 Task: Create a due date automation trigger when advanced on, on the tuesday of the week a card is due add fields without custom field "Resume" set to a number lower or equal to 1 and lower than 10 at 11:00 AM.
Action: Mouse moved to (1079, 70)
Screenshot: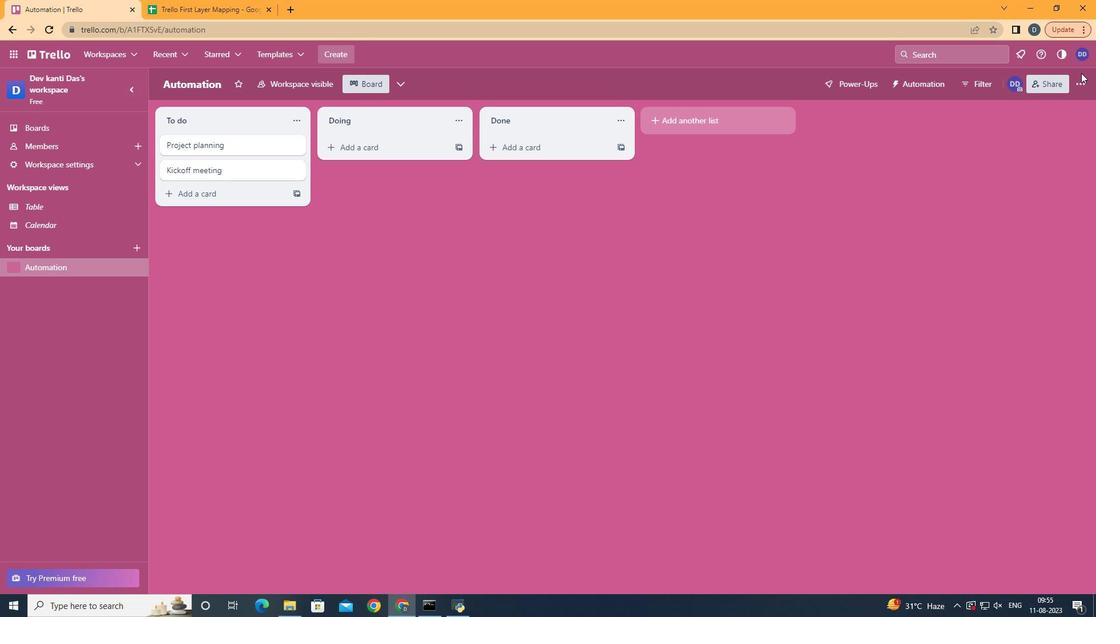 
Action: Mouse pressed left at (1079, 70)
Screenshot: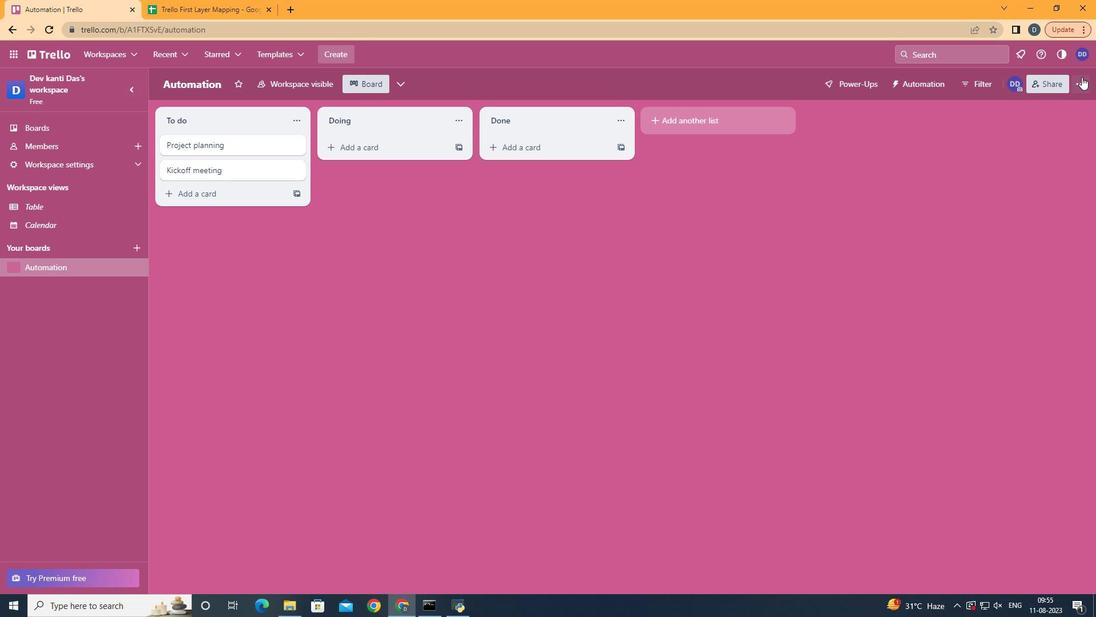 
Action: Mouse moved to (1079, 74)
Screenshot: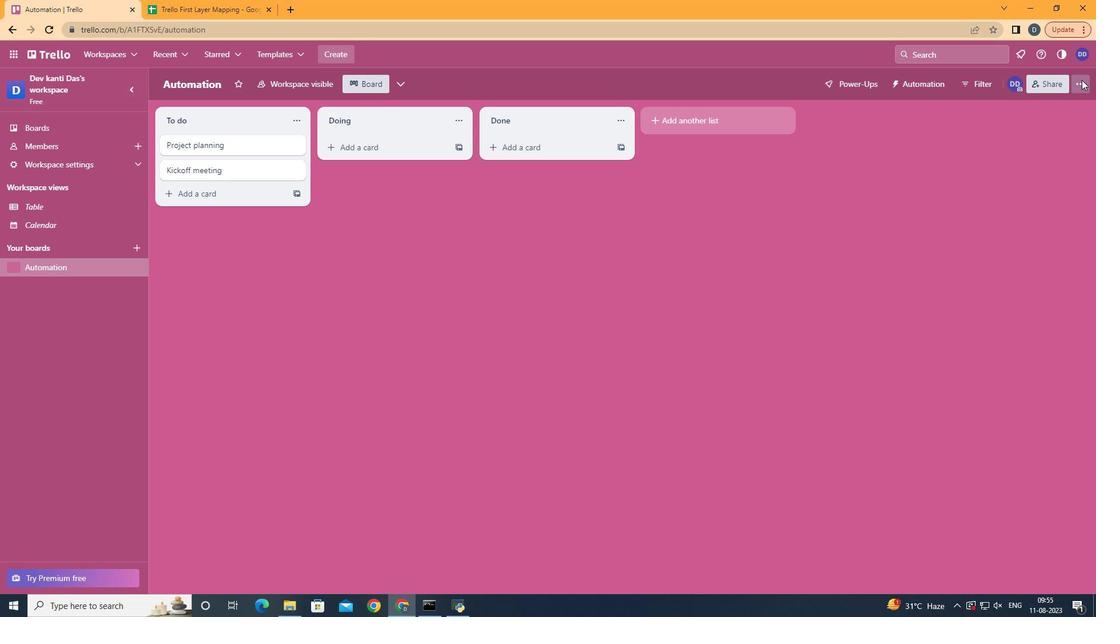 
Action: Mouse pressed left at (1079, 74)
Screenshot: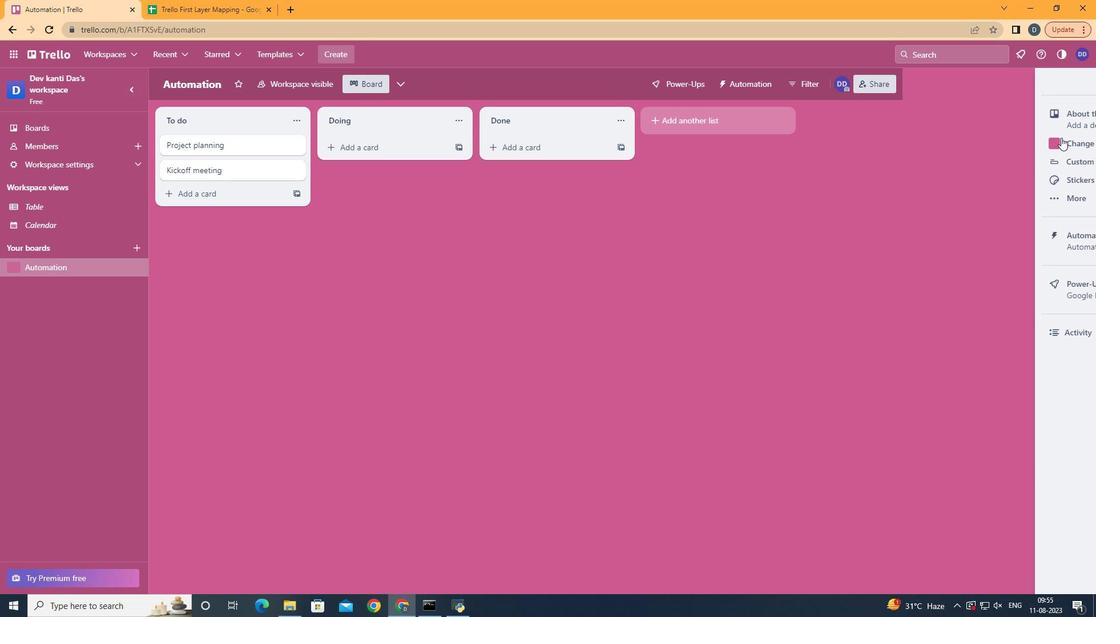 
Action: Mouse moved to (1006, 243)
Screenshot: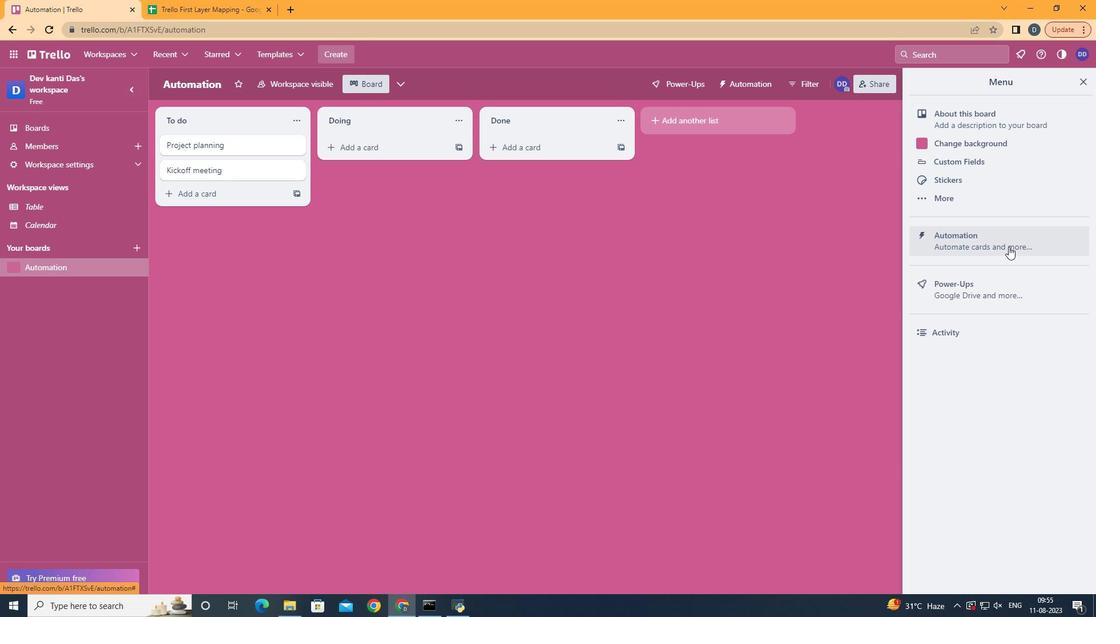 
Action: Mouse pressed left at (1006, 243)
Screenshot: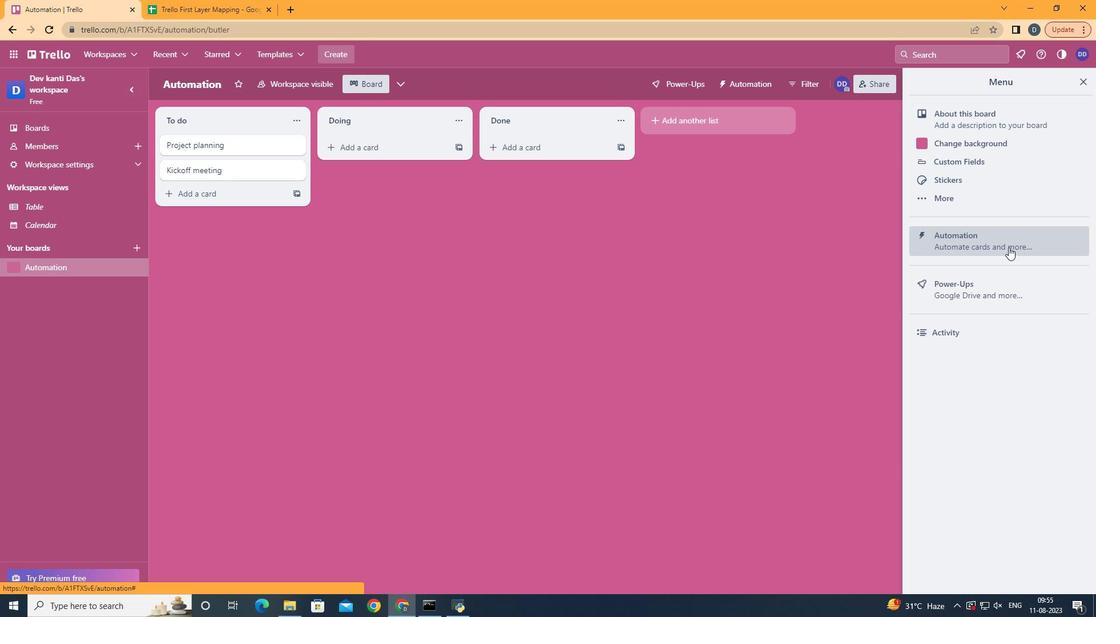 
Action: Mouse moved to (193, 228)
Screenshot: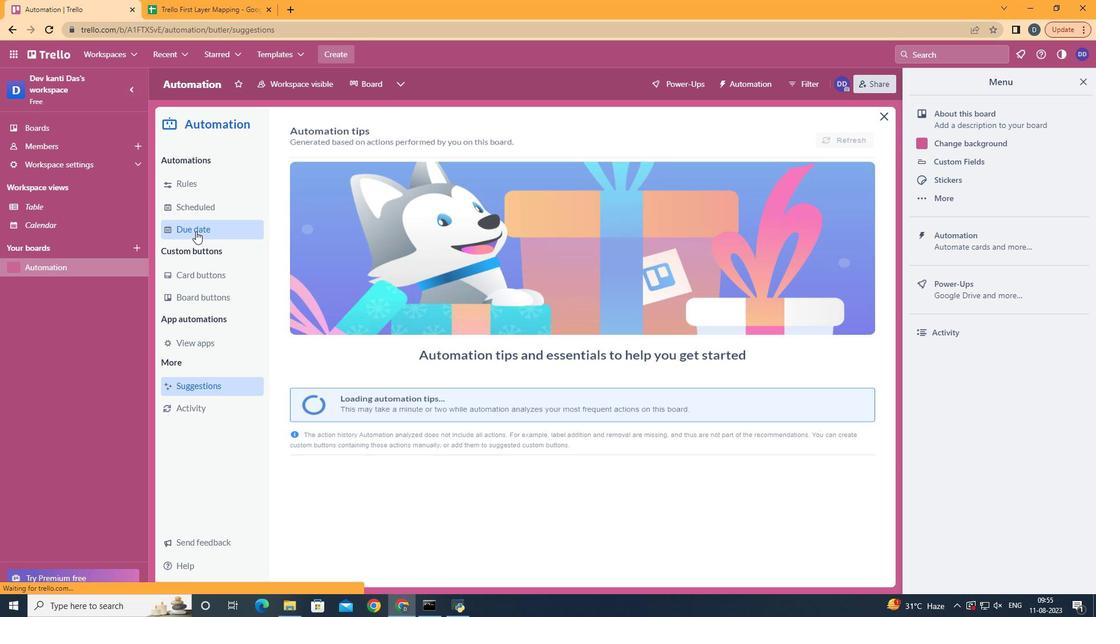 
Action: Mouse pressed left at (193, 228)
Screenshot: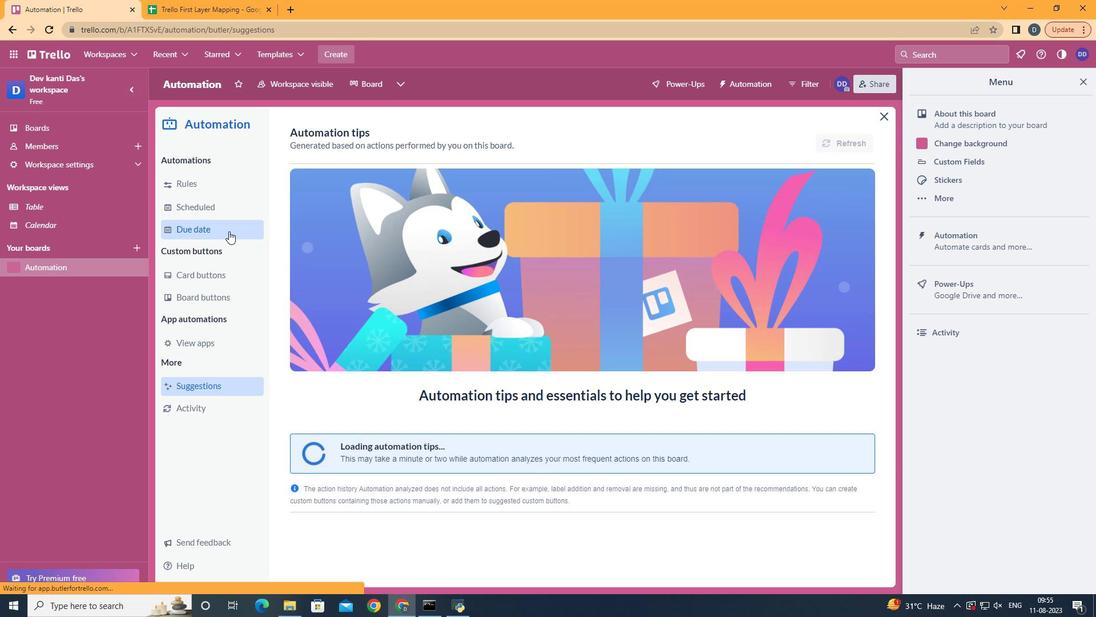 
Action: Mouse moved to (793, 130)
Screenshot: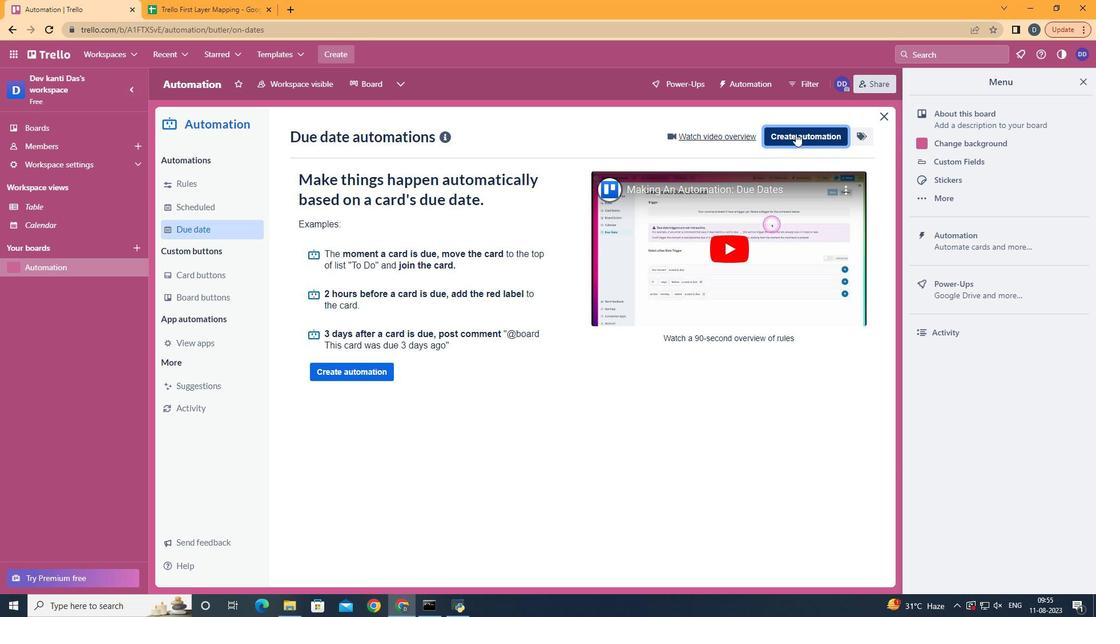 
Action: Mouse pressed left at (793, 130)
Screenshot: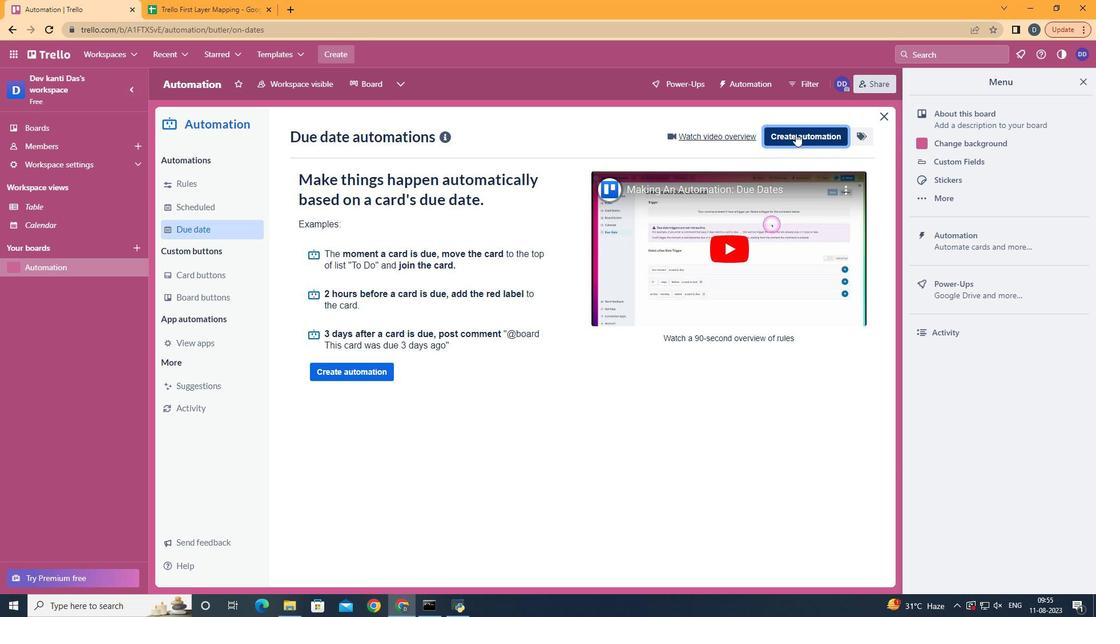 
Action: Mouse moved to (582, 239)
Screenshot: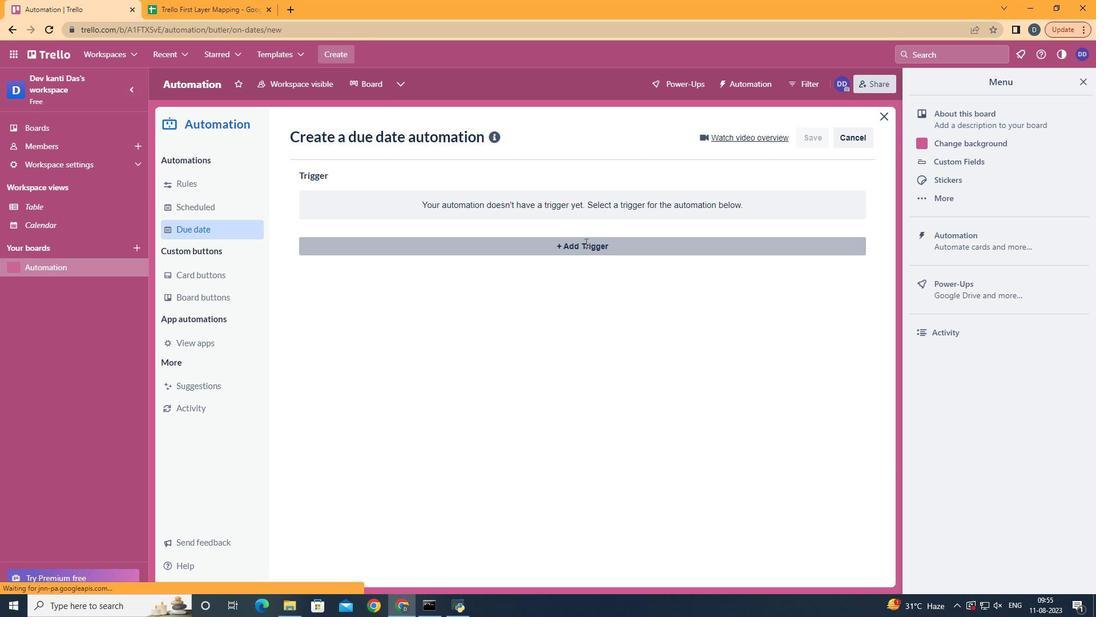 
Action: Mouse pressed left at (582, 239)
Screenshot: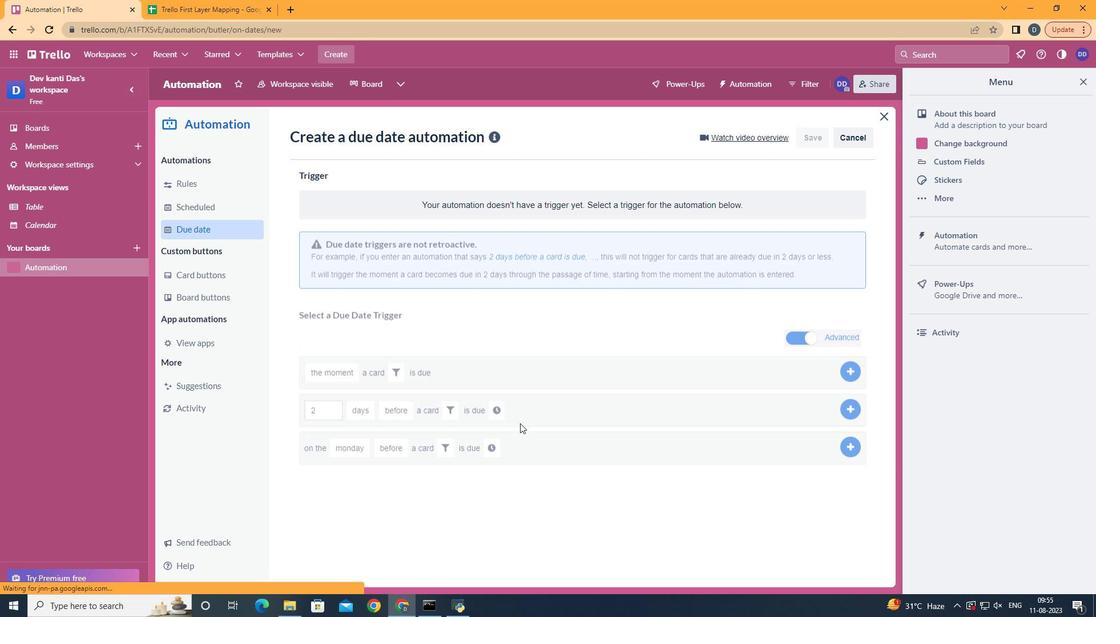 
Action: Mouse moved to (369, 314)
Screenshot: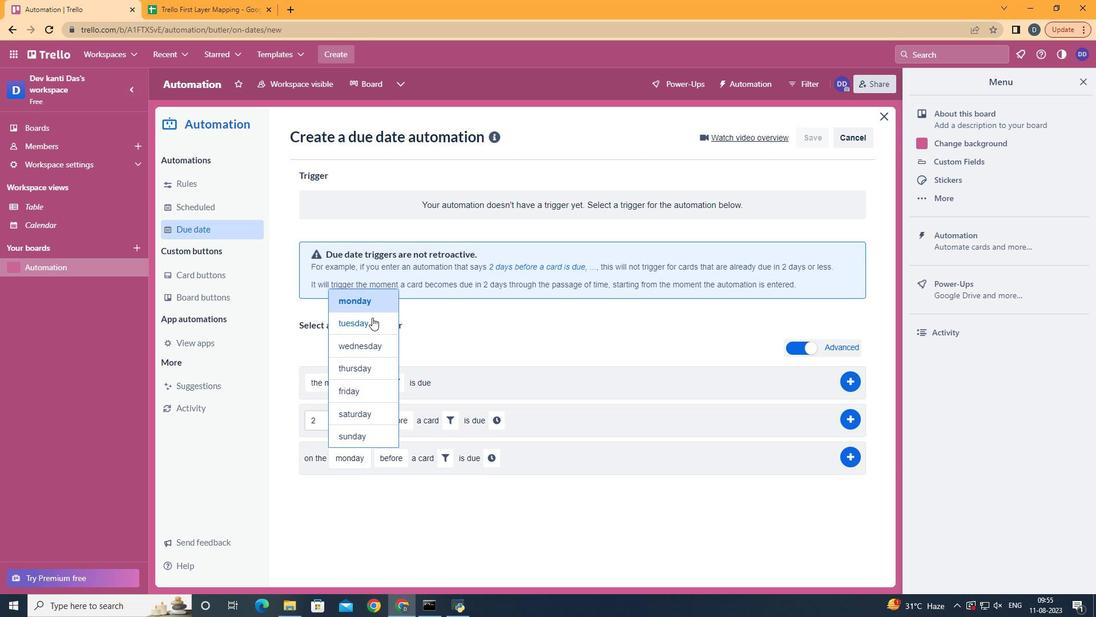 
Action: Mouse pressed left at (369, 314)
Screenshot: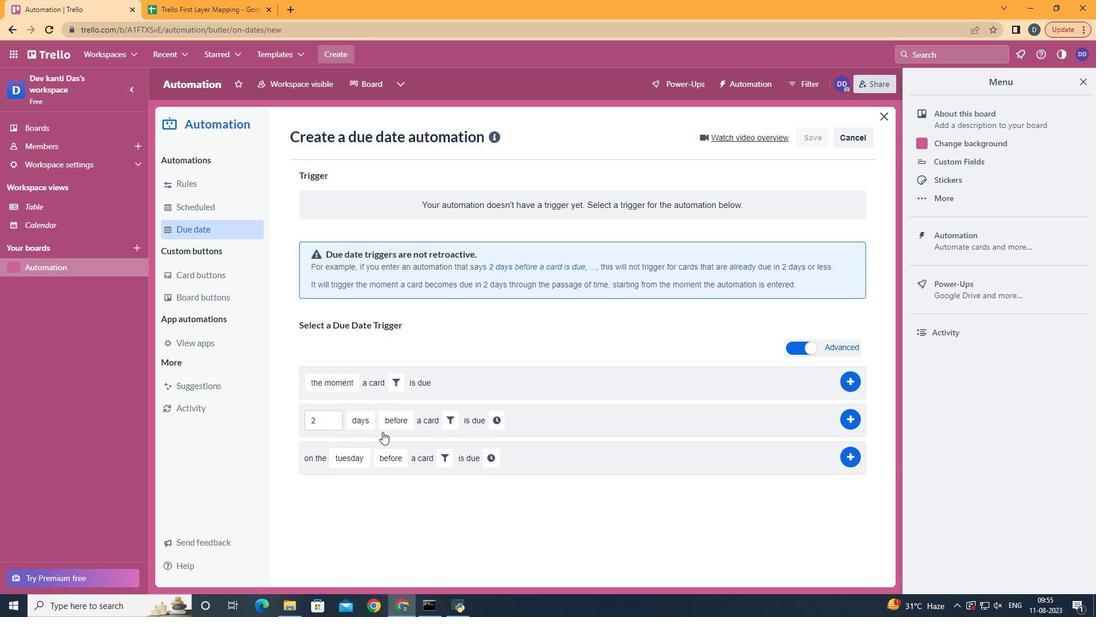 
Action: Mouse moved to (403, 526)
Screenshot: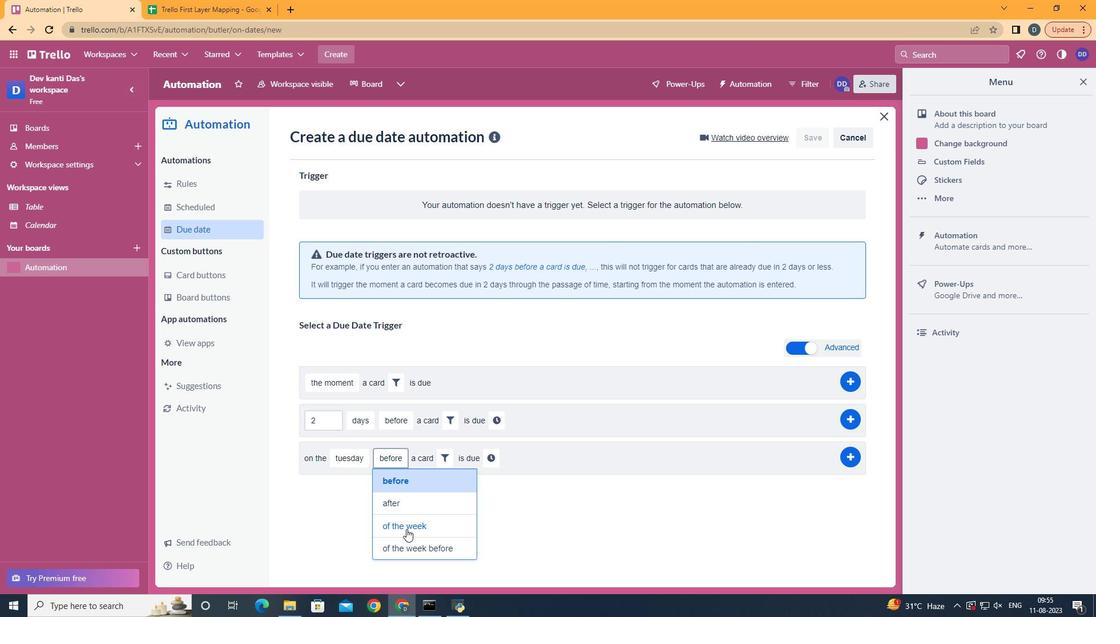 
Action: Mouse pressed left at (403, 526)
Screenshot: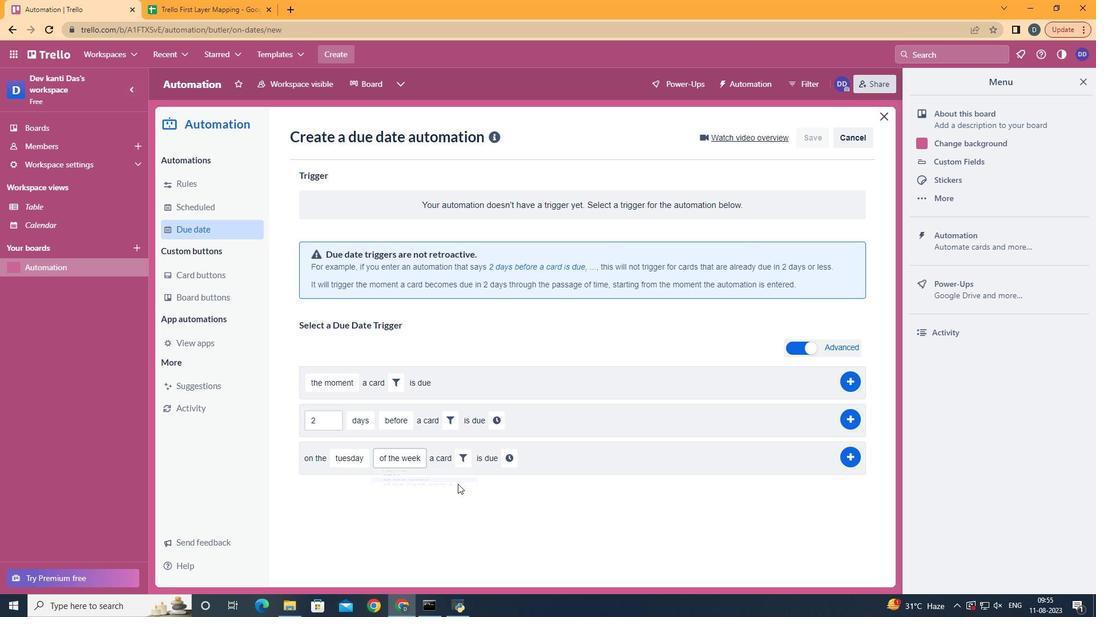 
Action: Mouse moved to (460, 458)
Screenshot: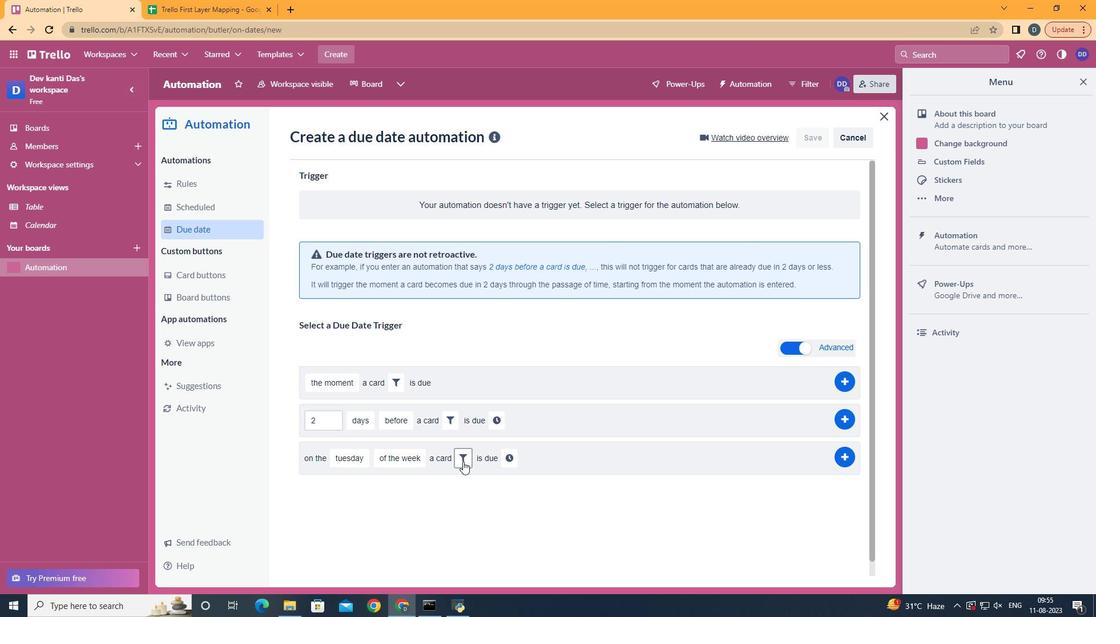 
Action: Mouse pressed left at (460, 458)
Screenshot: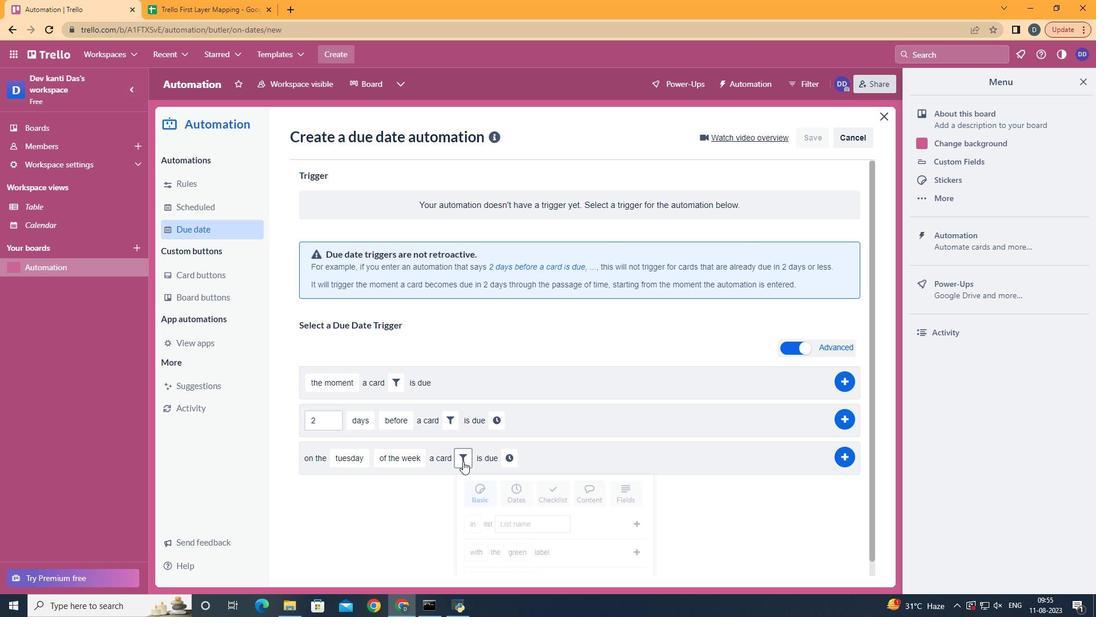 
Action: Mouse moved to (659, 483)
Screenshot: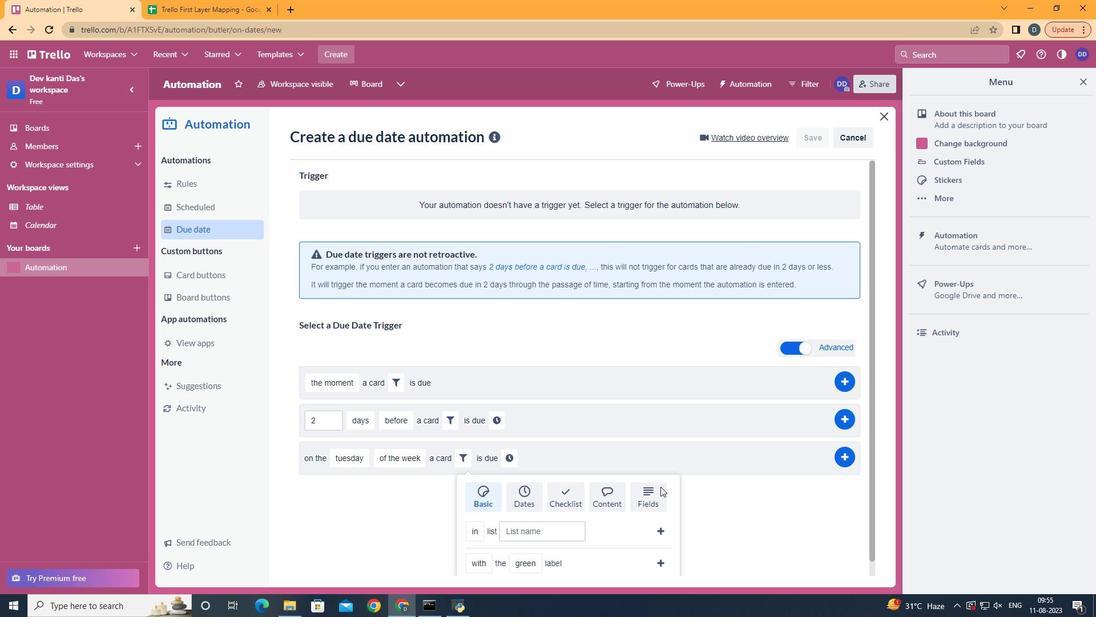 
Action: Mouse pressed left at (659, 483)
Screenshot: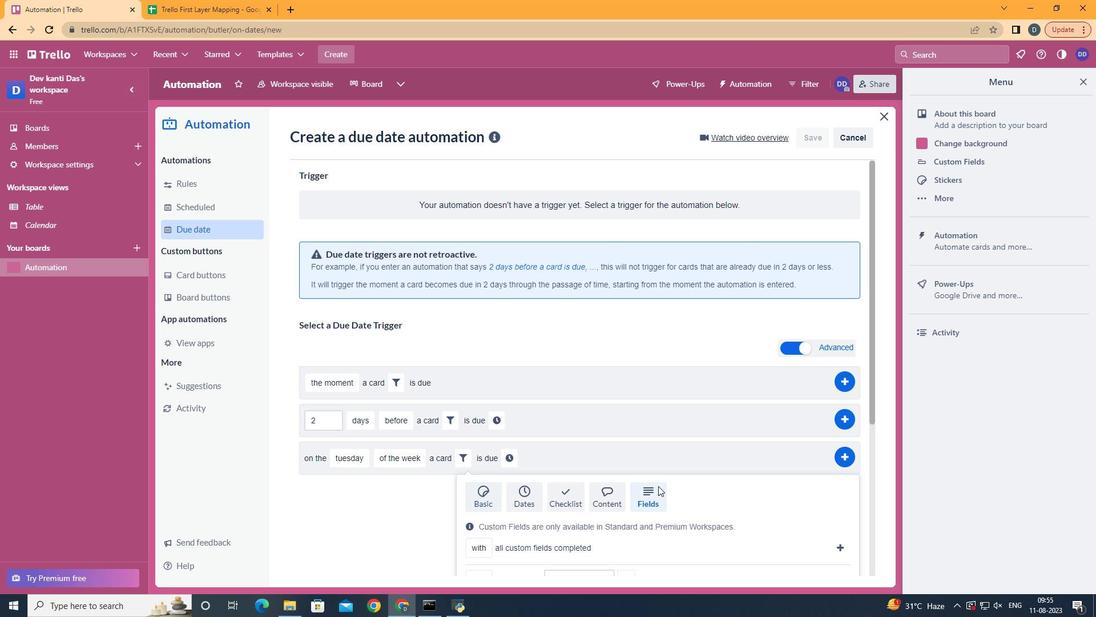 
Action: Mouse moved to (655, 482)
Screenshot: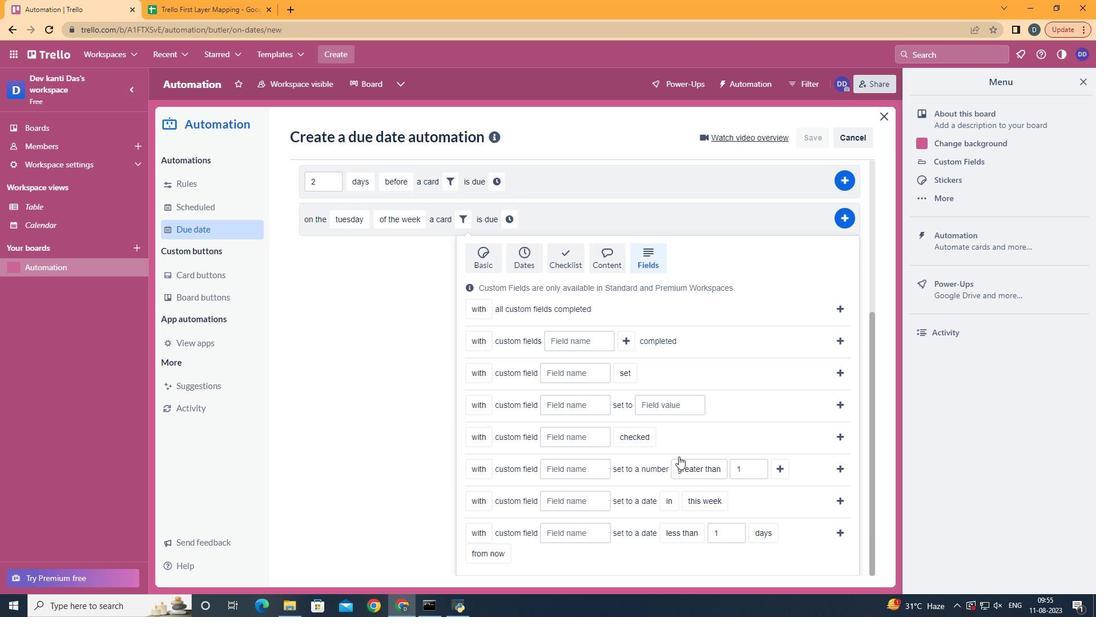 
Action: Mouse scrolled (655, 482) with delta (0, 0)
Screenshot: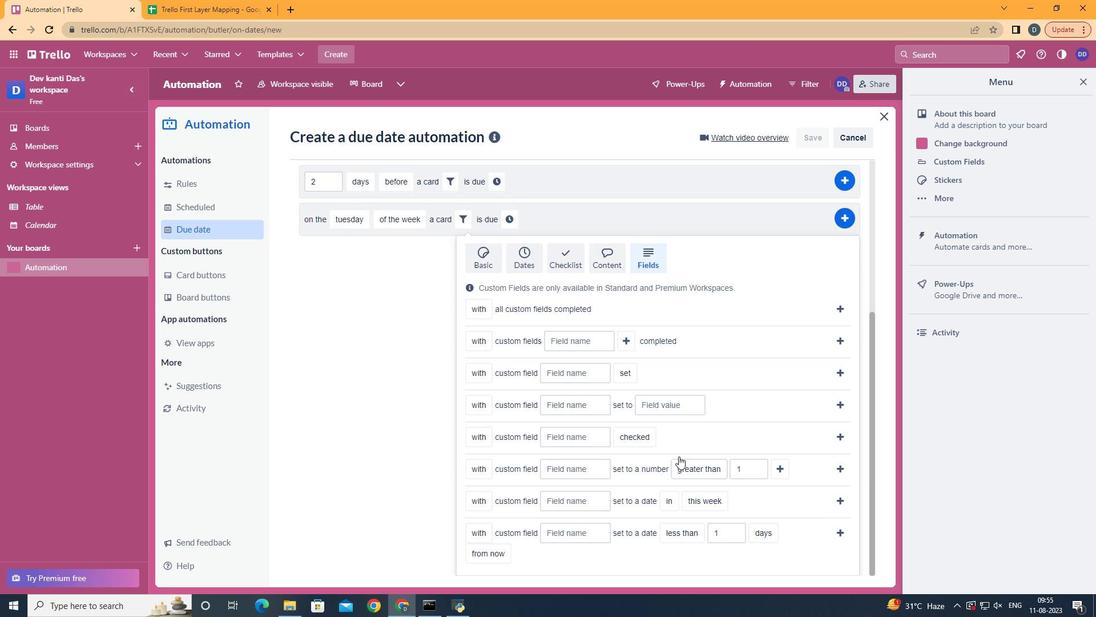 
Action: Mouse scrolled (655, 482) with delta (0, 0)
Screenshot: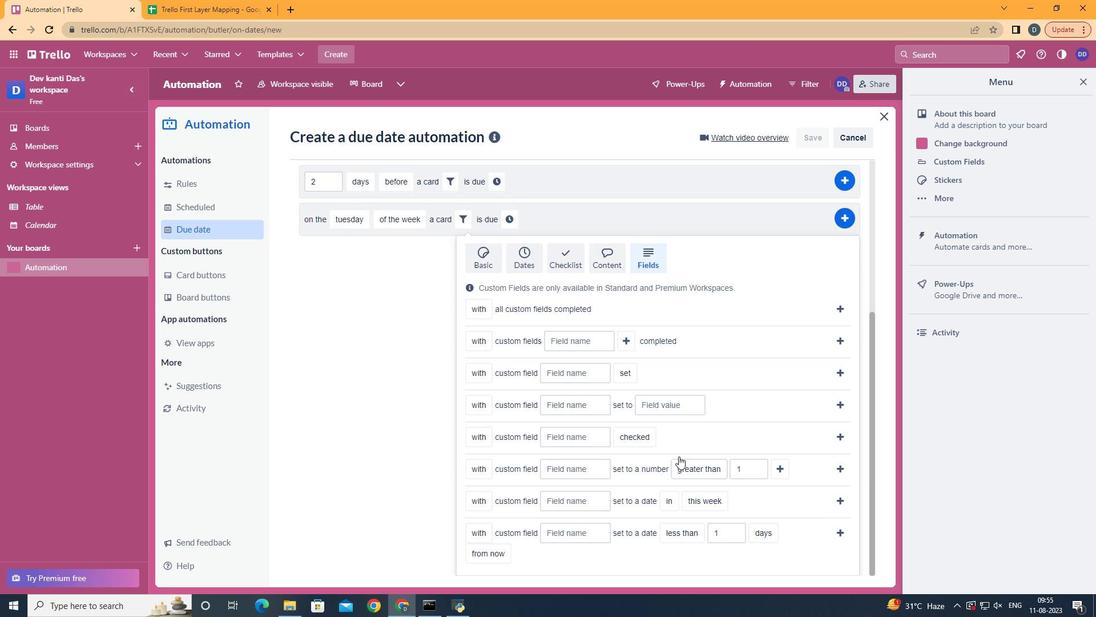 
Action: Mouse scrolled (655, 482) with delta (0, 0)
Screenshot: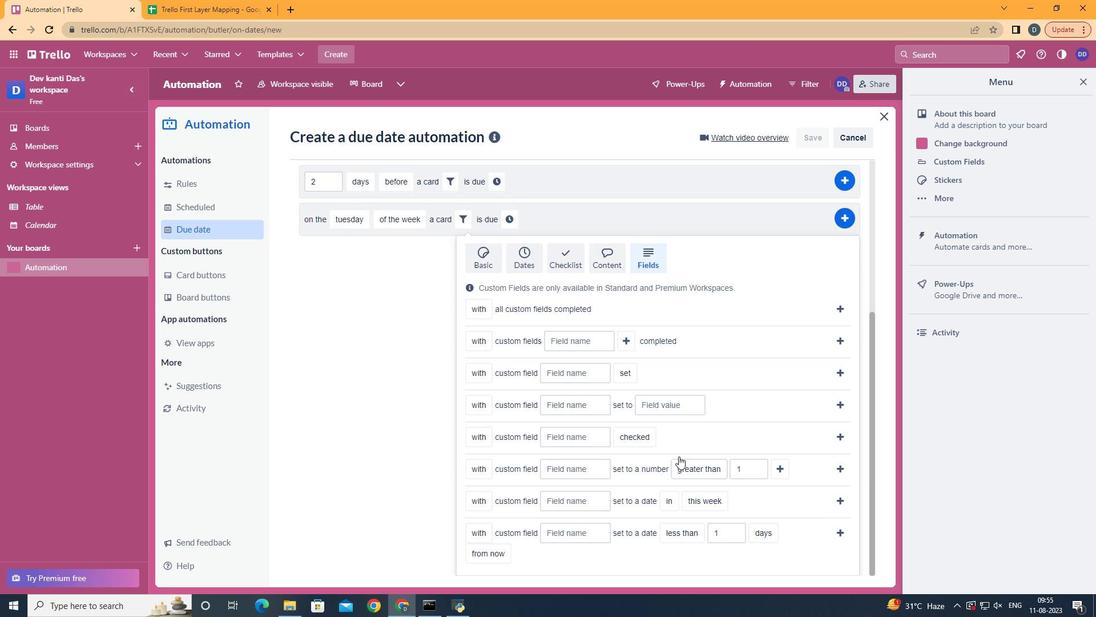 
Action: Mouse scrolled (655, 482) with delta (0, 0)
Screenshot: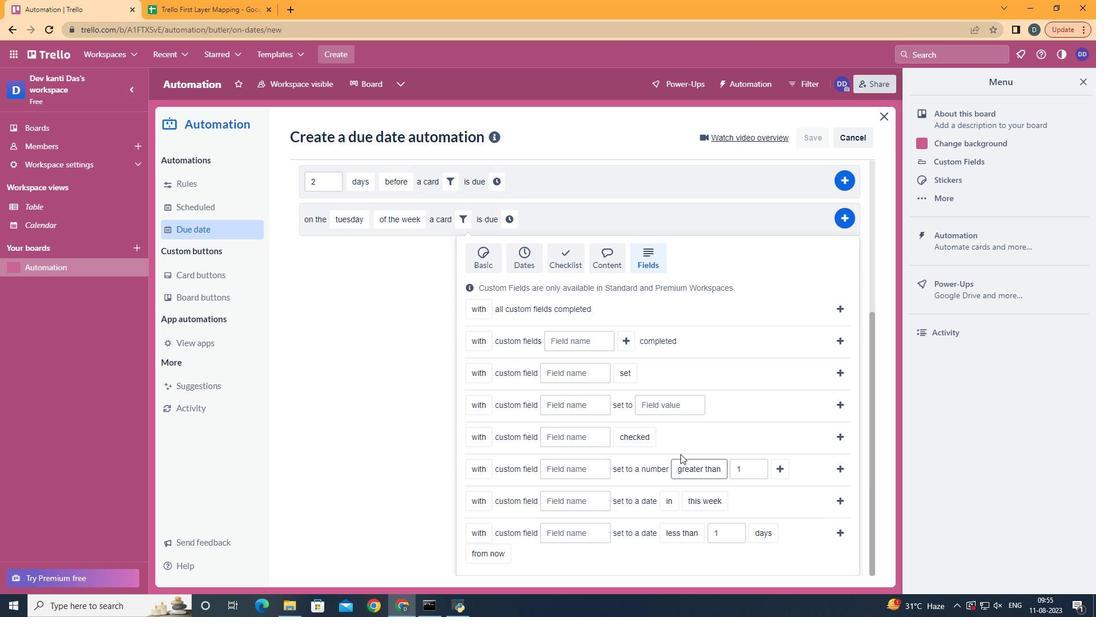 
Action: Mouse scrolled (655, 482) with delta (0, 0)
Screenshot: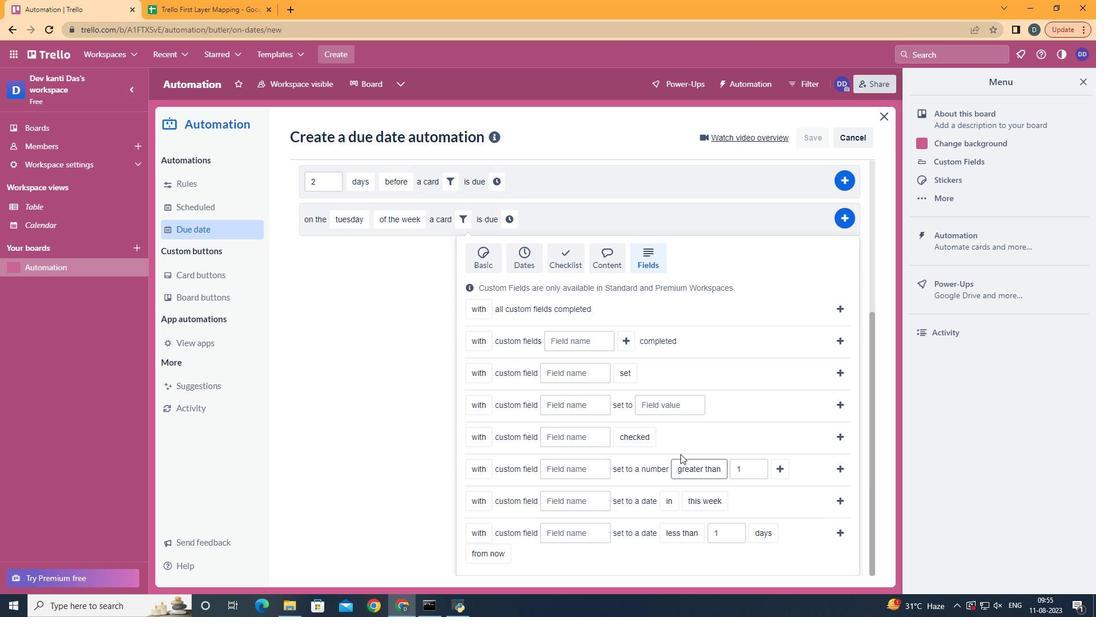 
Action: Mouse moved to (483, 514)
Screenshot: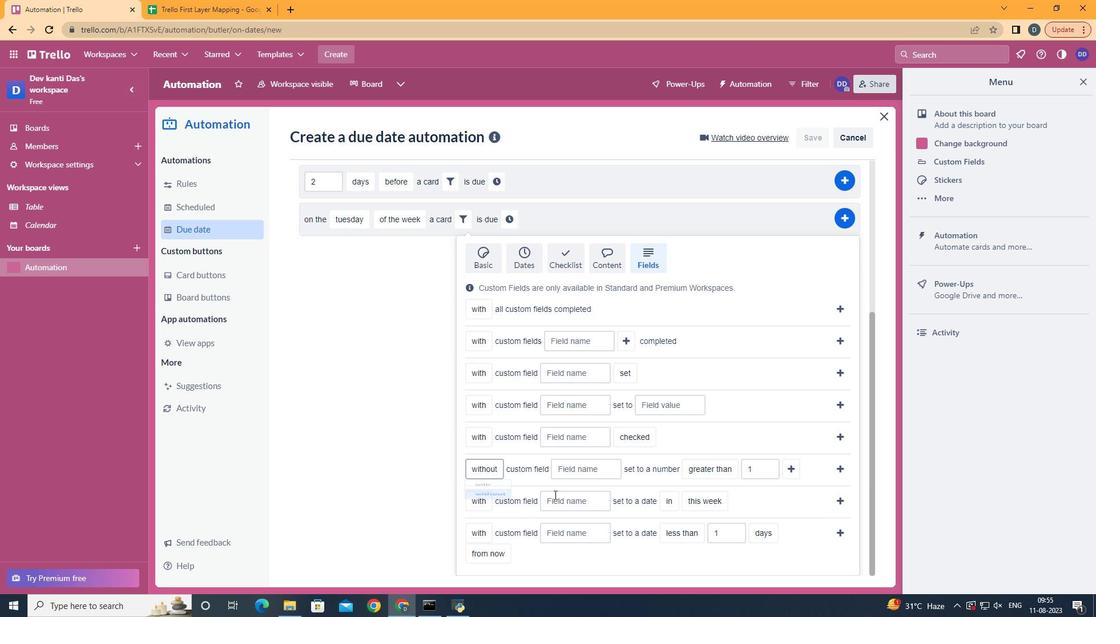 
Action: Mouse pressed left at (483, 514)
Screenshot: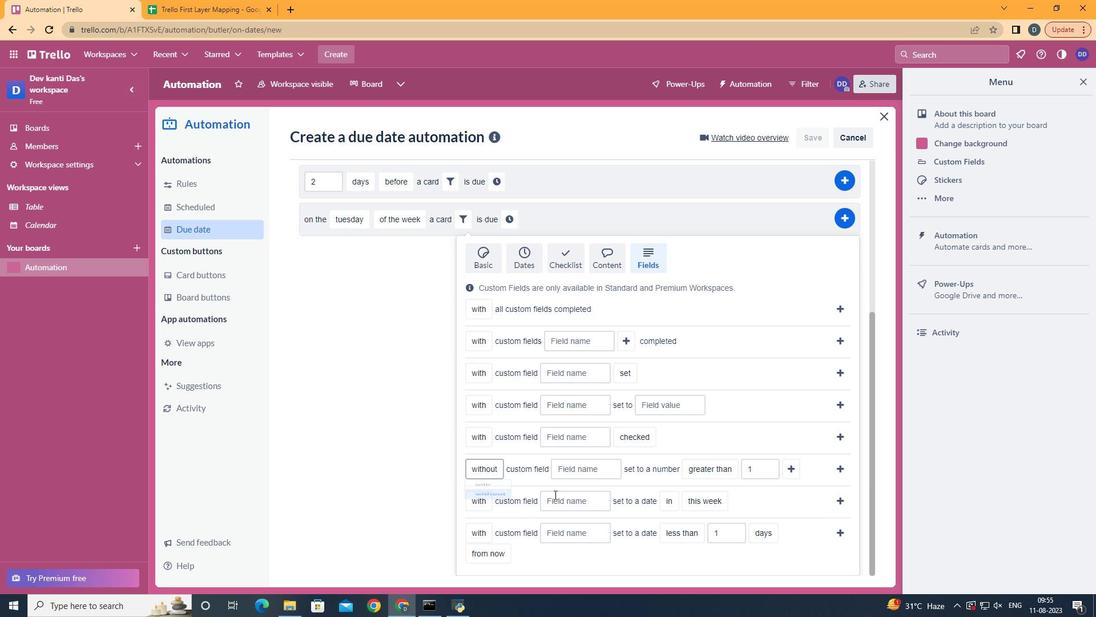 
Action: Mouse moved to (599, 469)
Screenshot: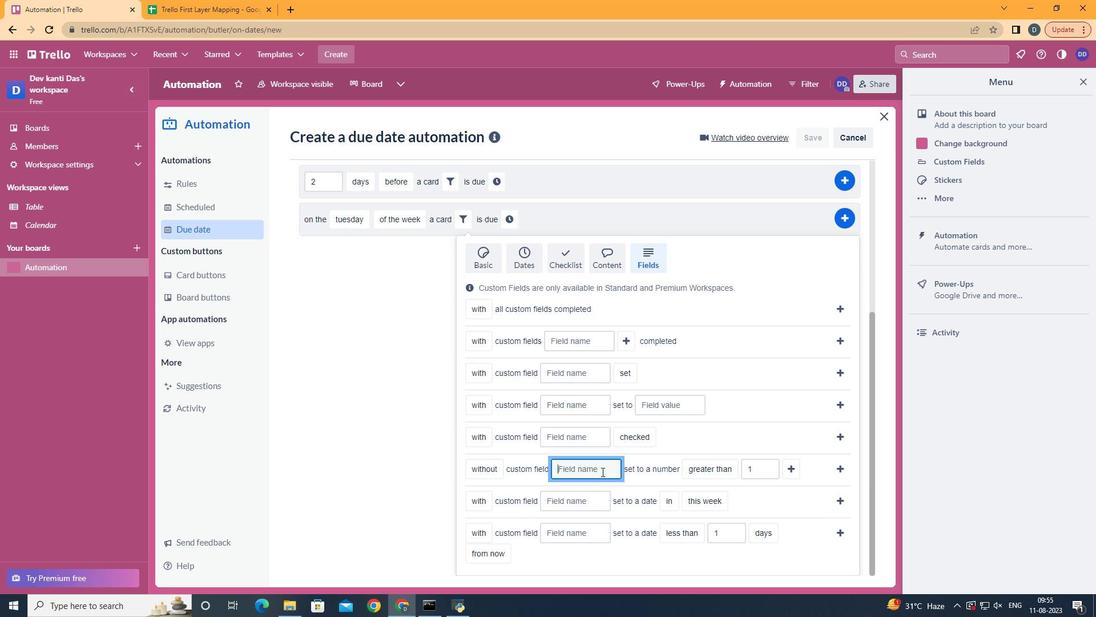 
Action: Mouse pressed left at (599, 469)
Screenshot: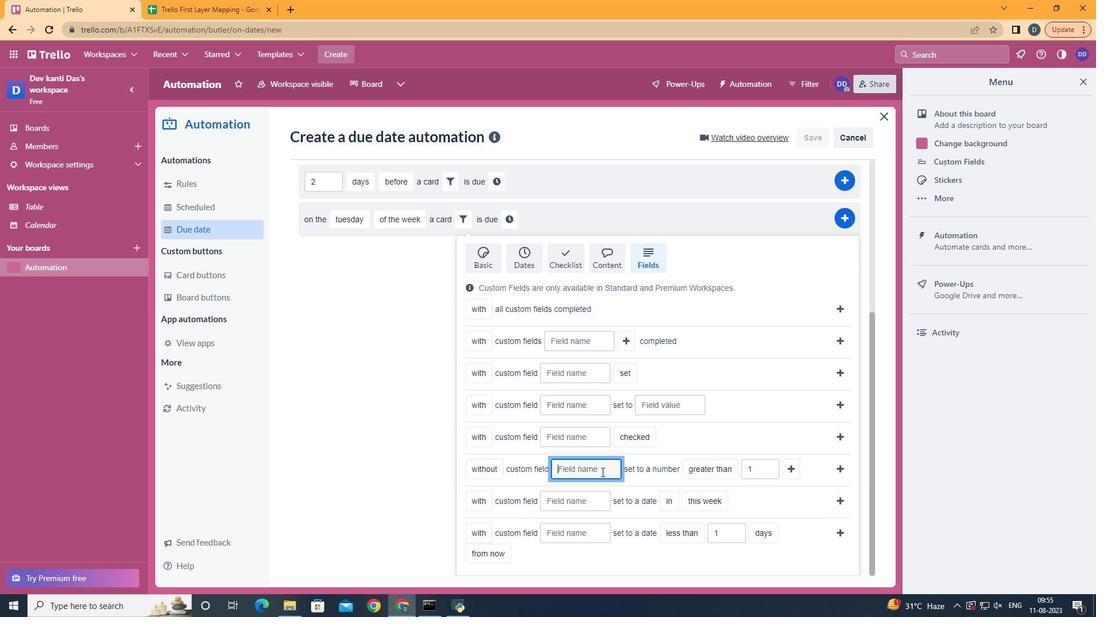 
Action: Key pressed <Key.shift>Resume
Screenshot: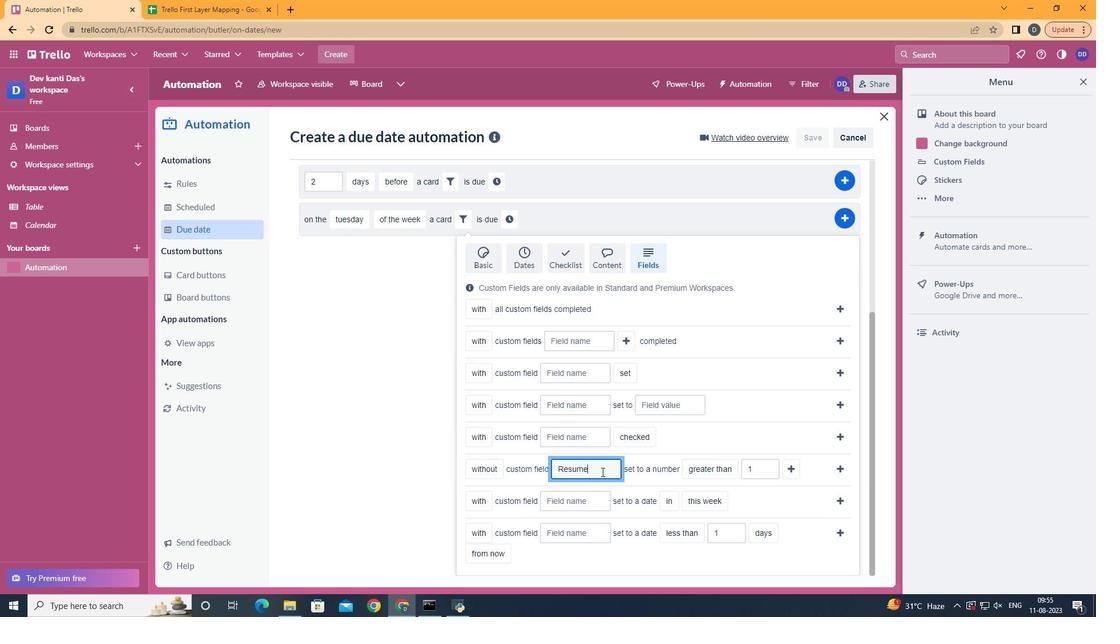 
Action: Mouse moved to (726, 529)
Screenshot: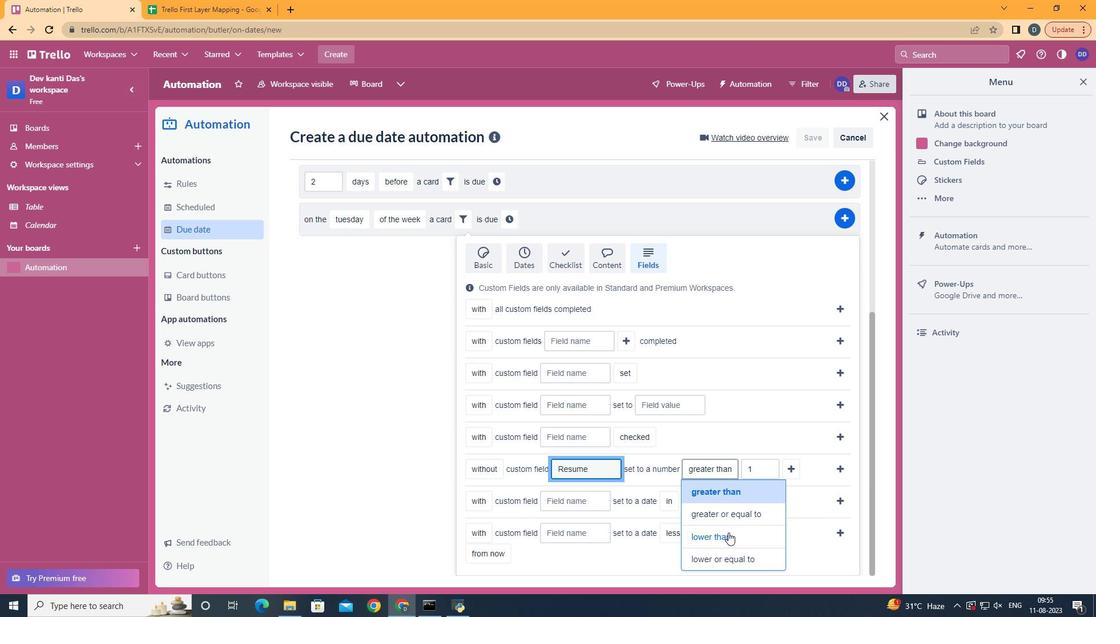 
Action: Mouse pressed left at (726, 529)
Screenshot: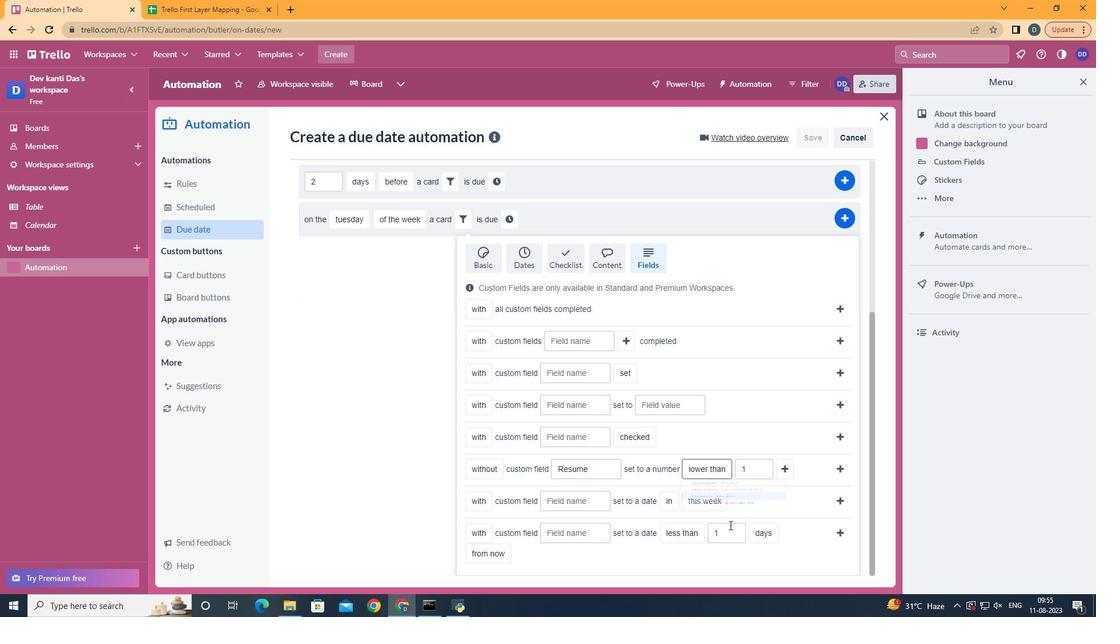 
Action: Mouse moved to (706, 546)
Screenshot: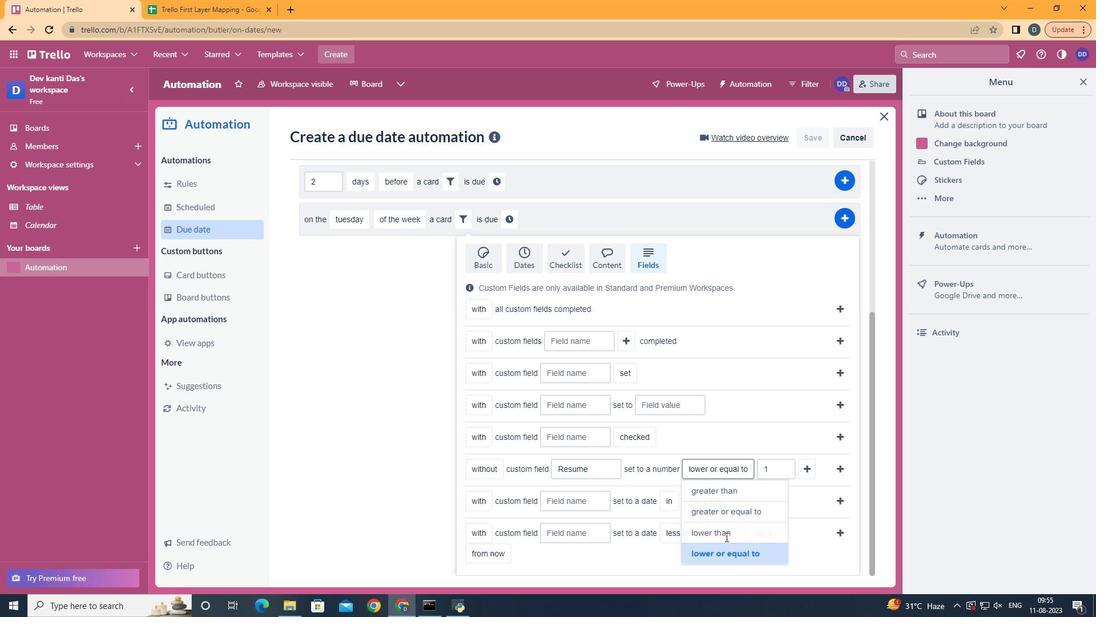 
Action: Mouse pressed left at (706, 546)
Screenshot: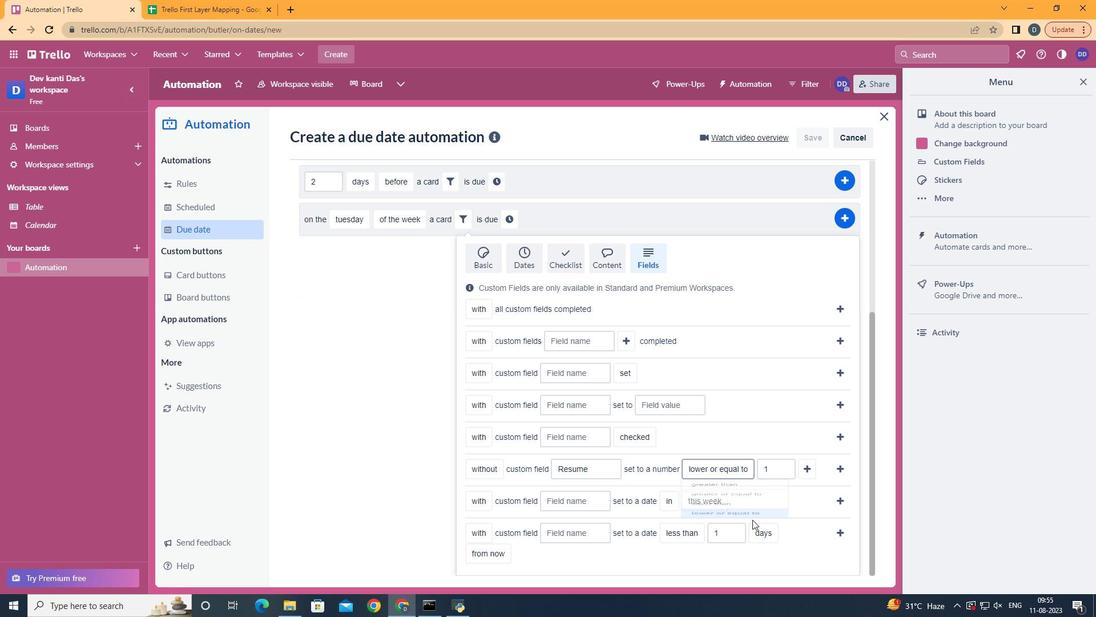 
Action: Mouse moved to (810, 461)
Screenshot: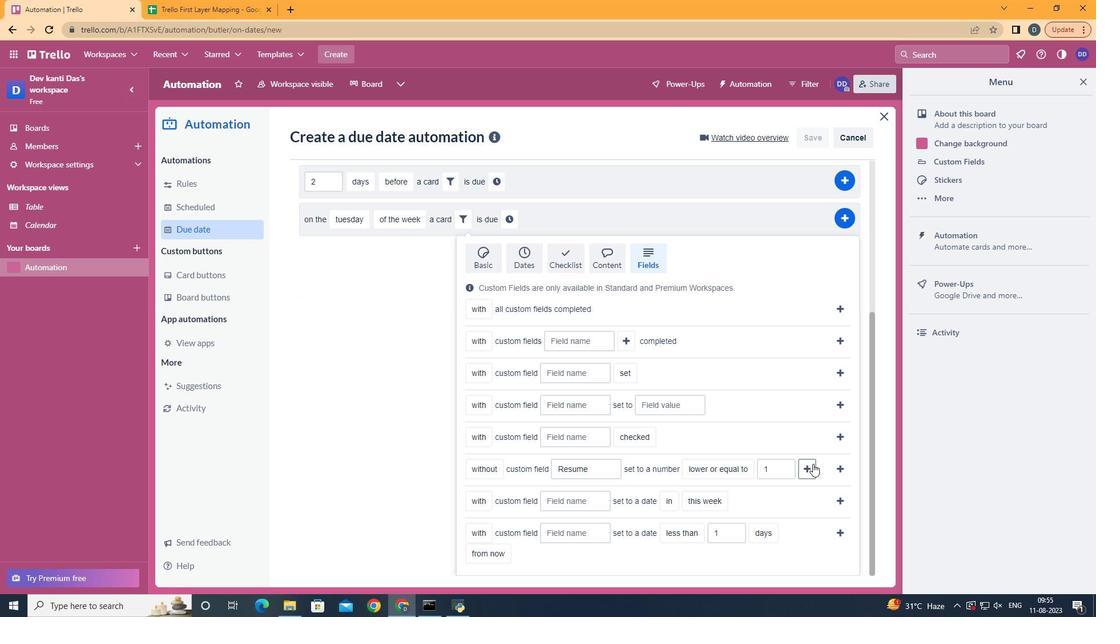 
Action: Mouse pressed left at (810, 461)
Screenshot: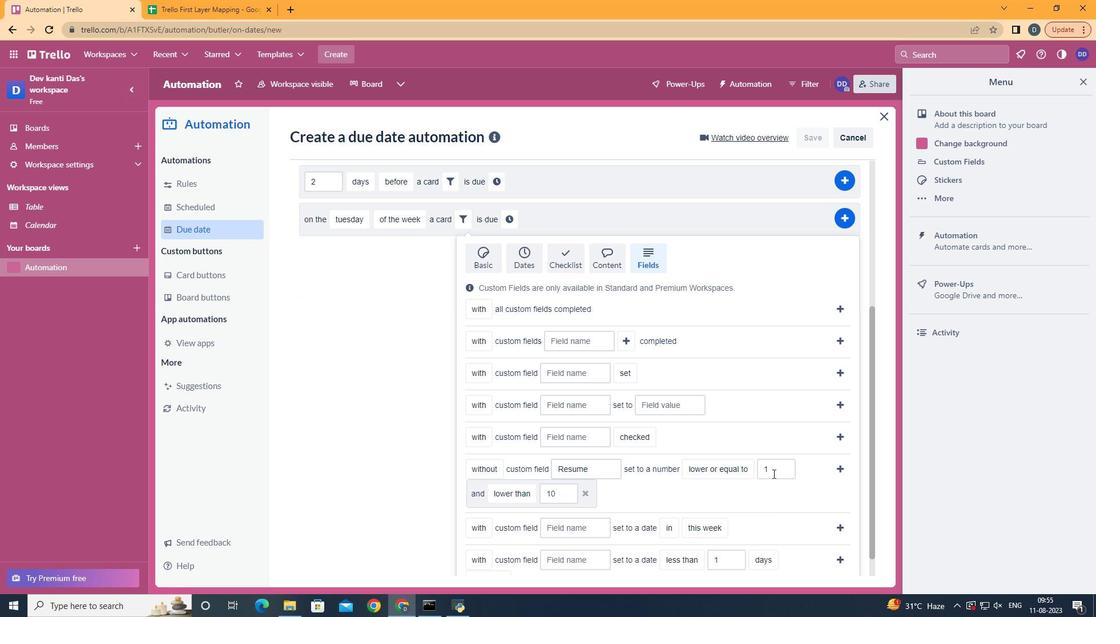 
Action: Mouse moved to (837, 469)
Screenshot: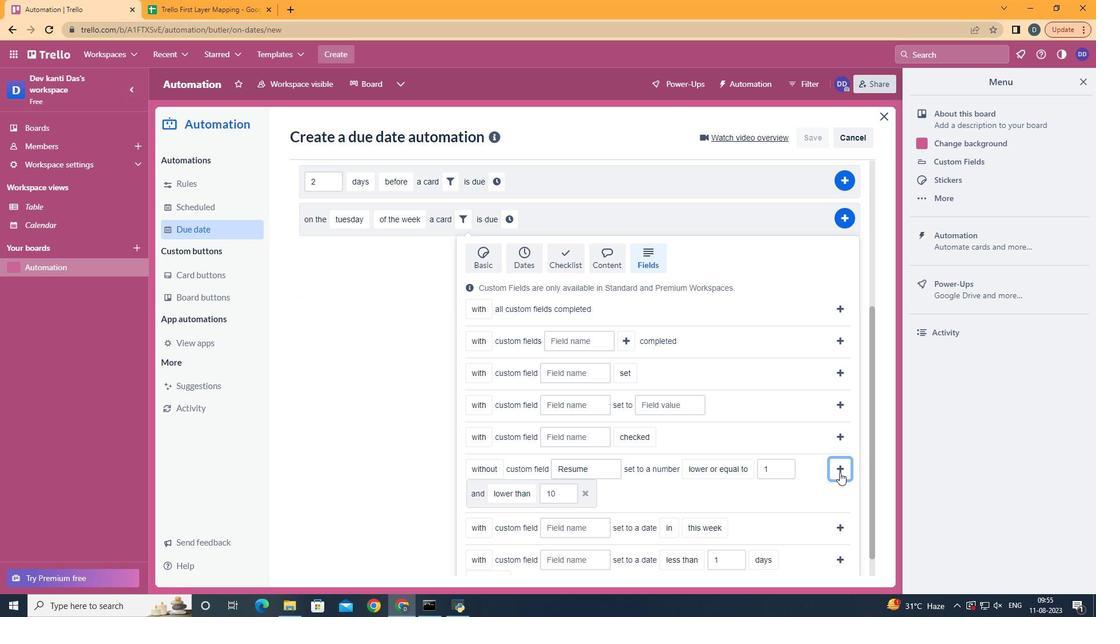 
Action: Mouse pressed left at (837, 469)
Screenshot: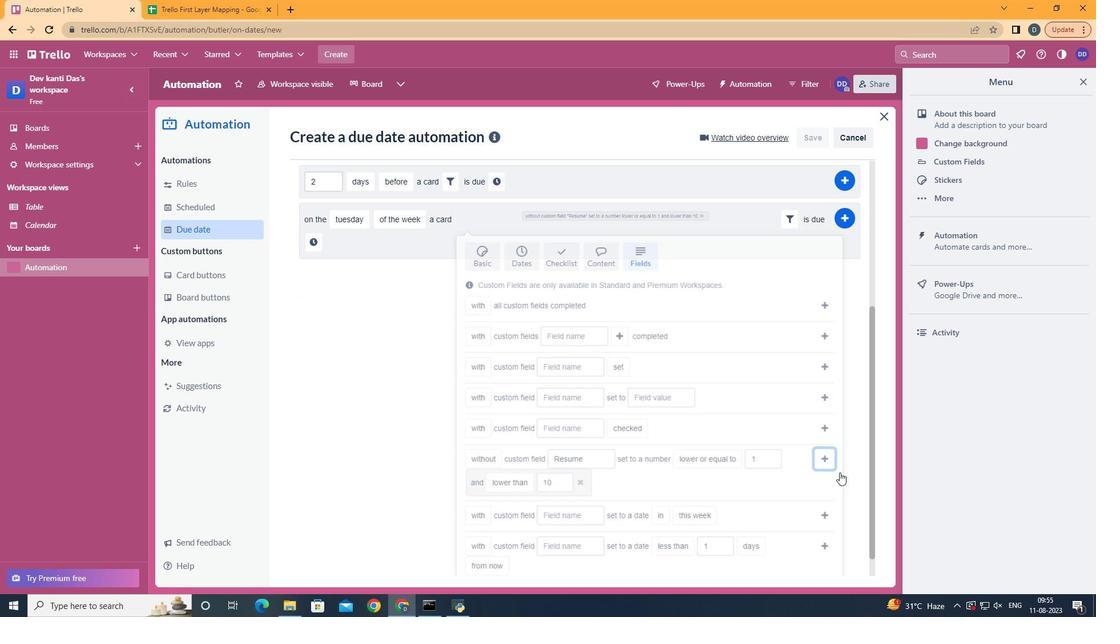 
Action: Mouse moved to (311, 477)
Screenshot: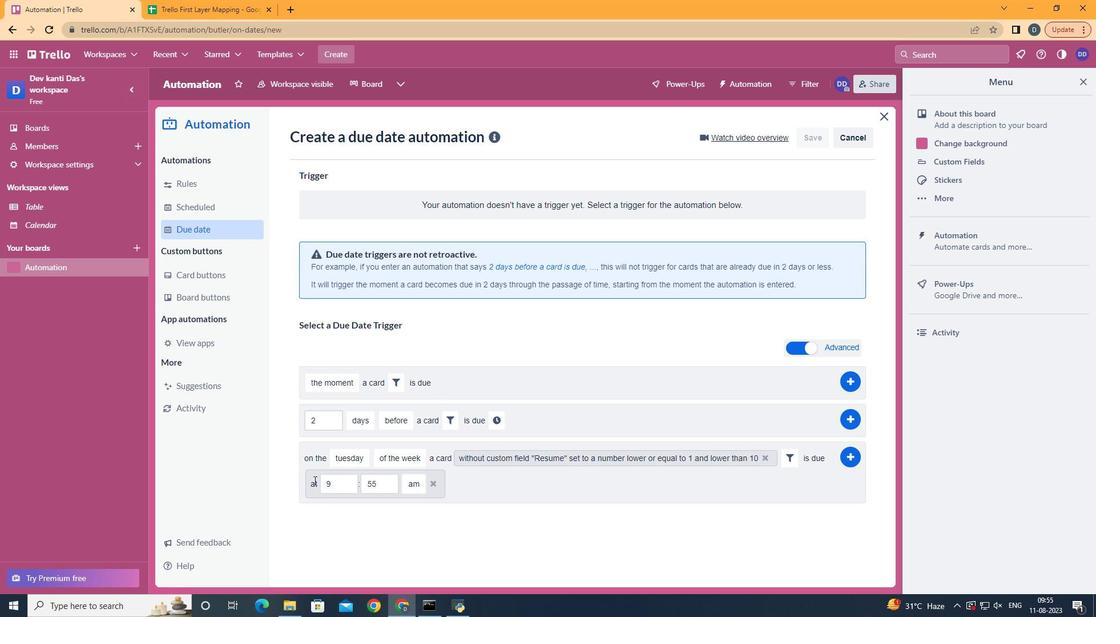 
Action: Mouse pressed left at (311, 477)
Screenshot: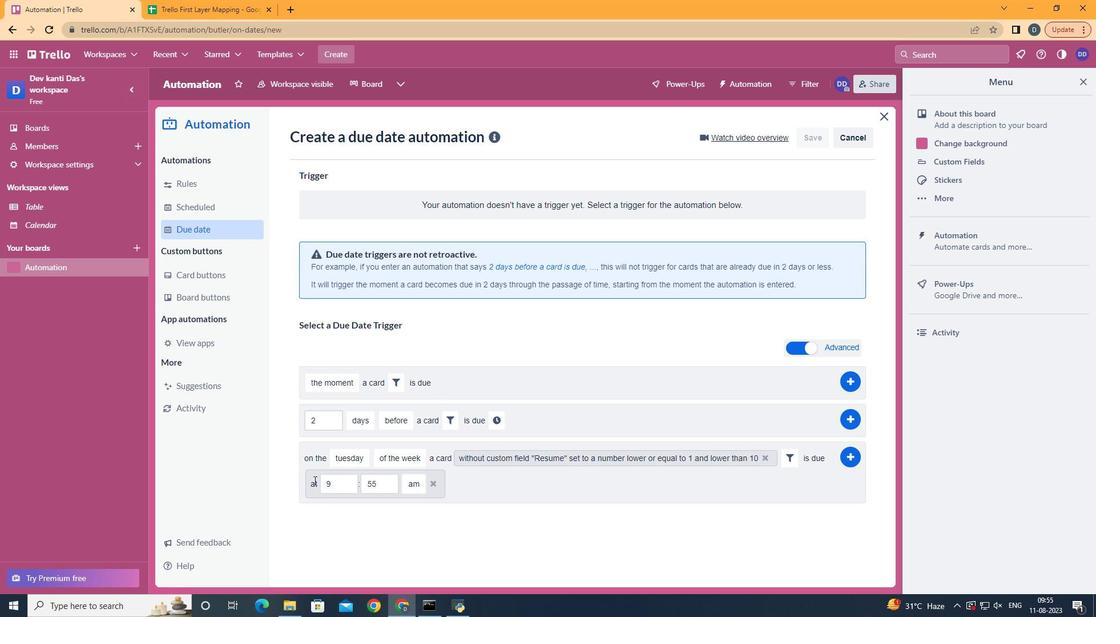 
Action: Mouse moved to (347, 481)
Screenshot: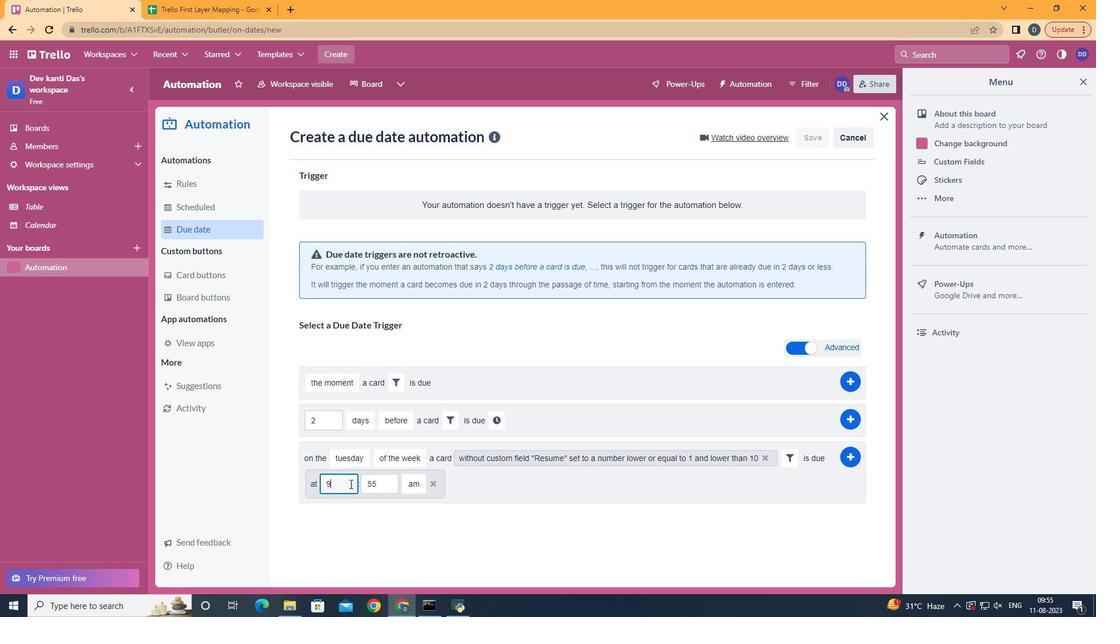 
Action: Mouse pressed left at (347, 481)
Screenshot: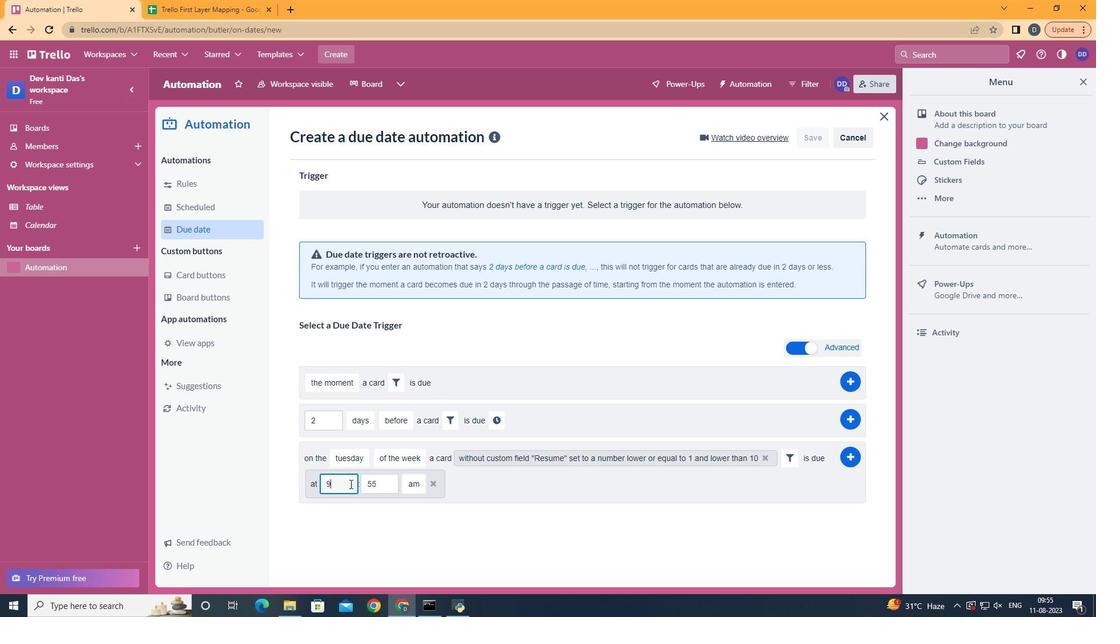 
Action: Key pressed <Key.backspace>11
Screenshot: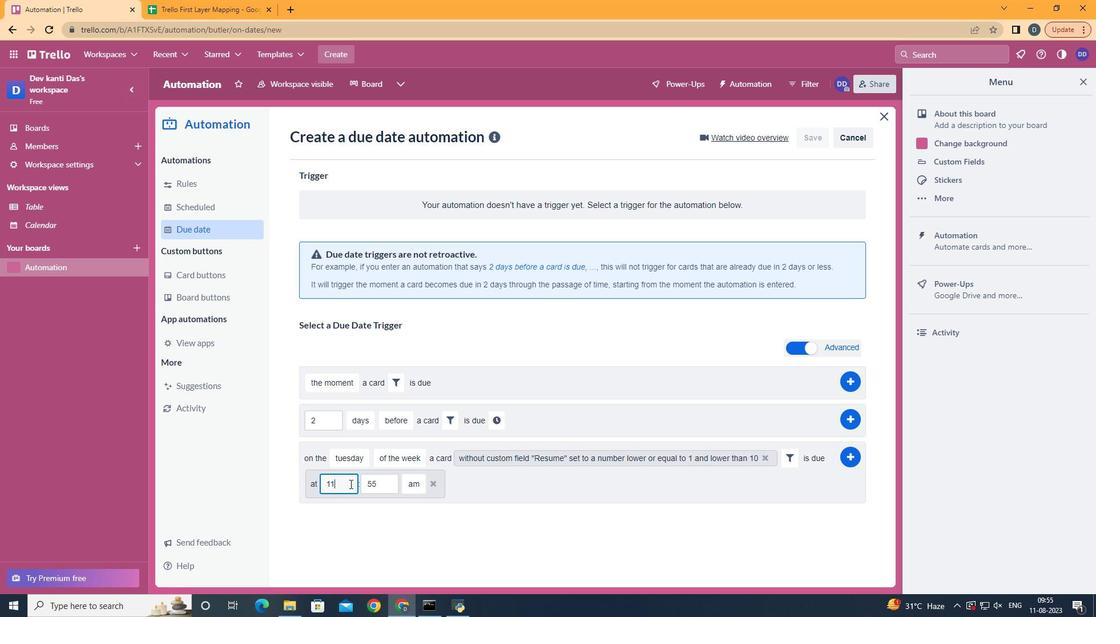 
Action: Mouse moved to (377, 479)
Screenshot: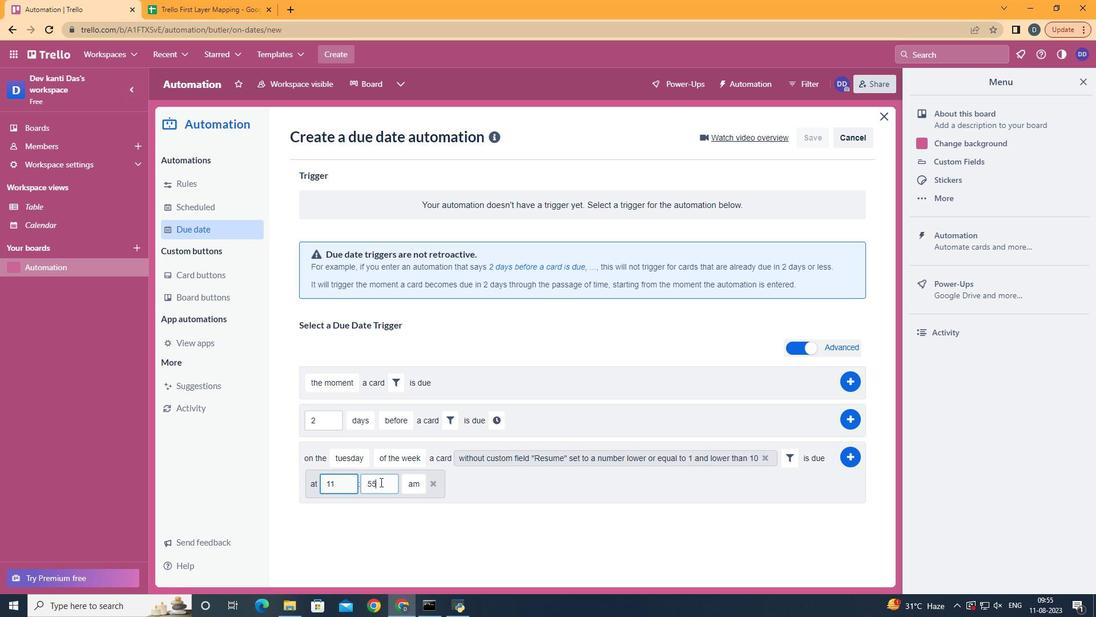 
Action: Mouse pressed left at (377, 479)
Screenshot: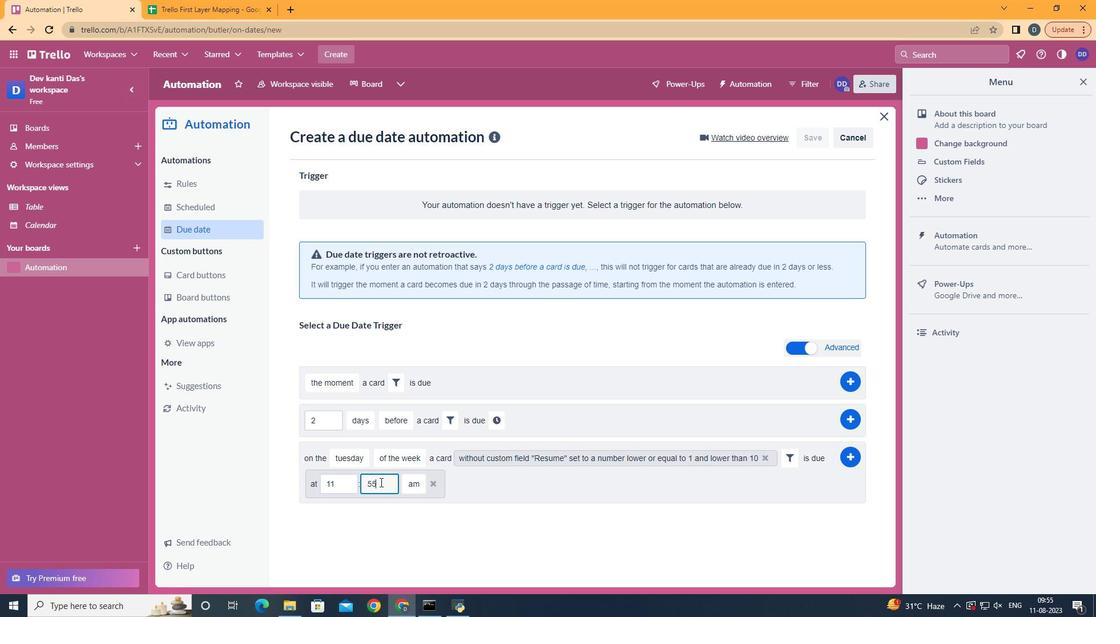 
Action: Key pressed <Key.backspace><Key.backspace>00
Screenshot: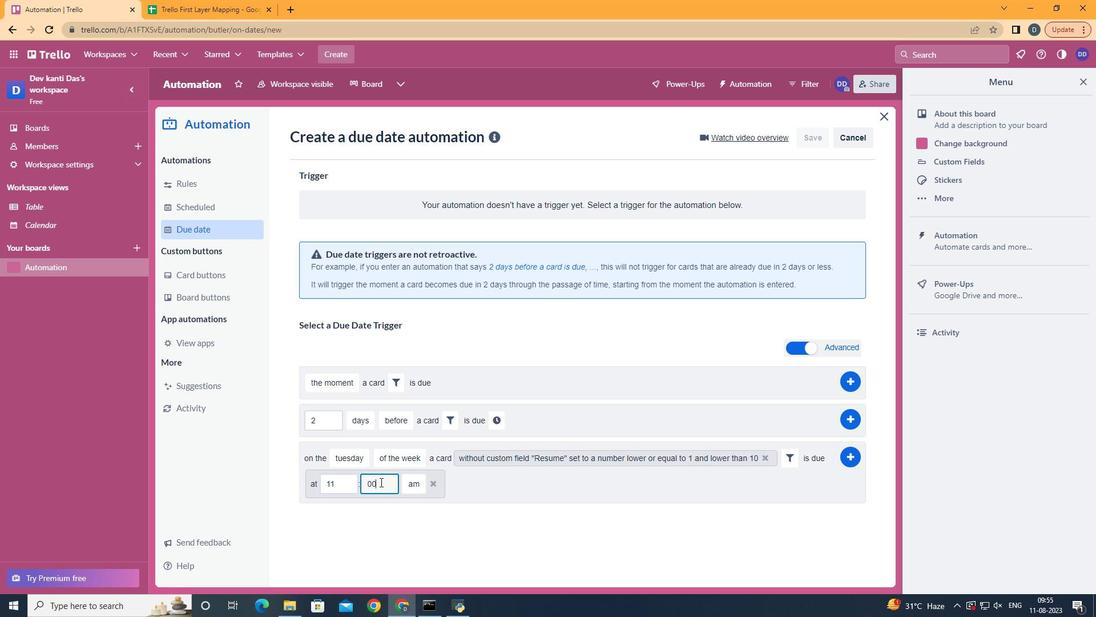
Action: Mouse moved to (846, 450)
Screenshot: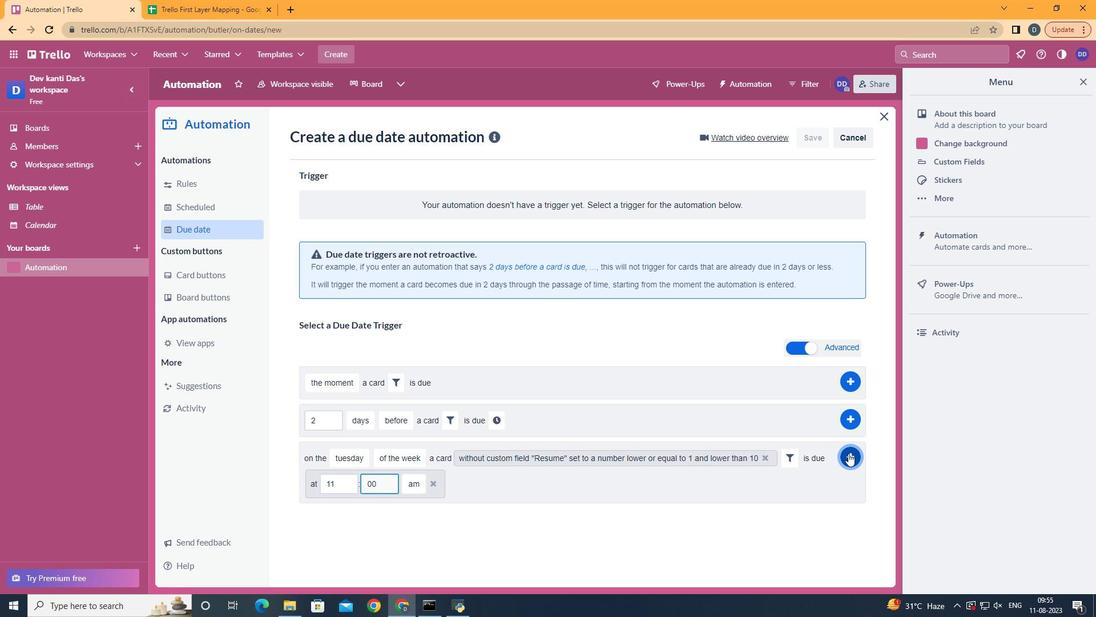 
Action: Mouse pressed left at (846, 450)
Screenshot: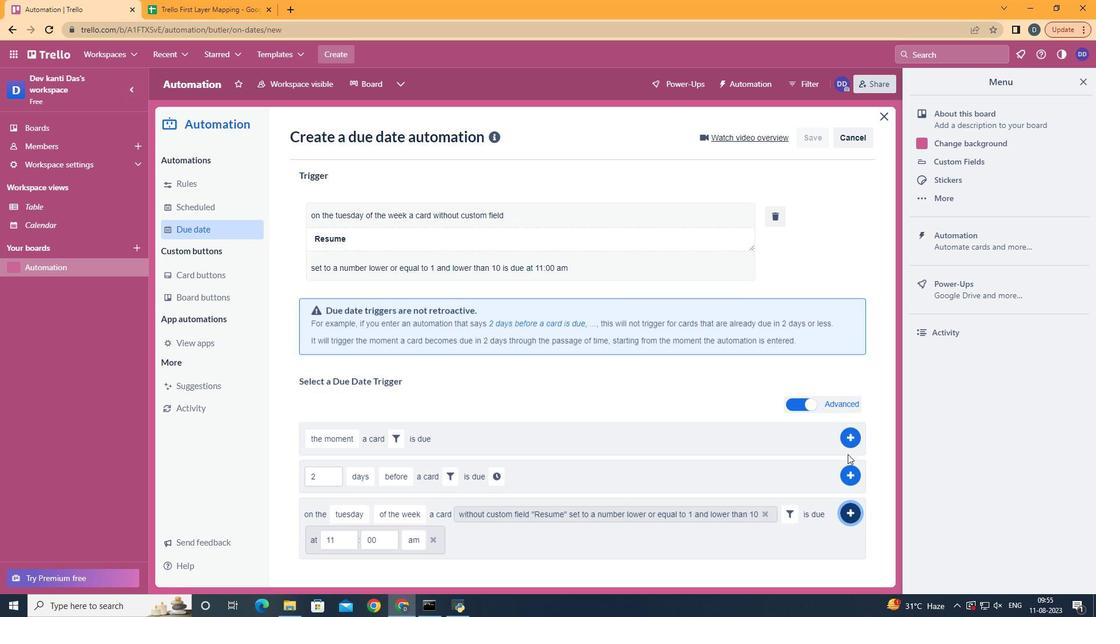 
Action: Mouse moved to (845, 451)
Screenshot: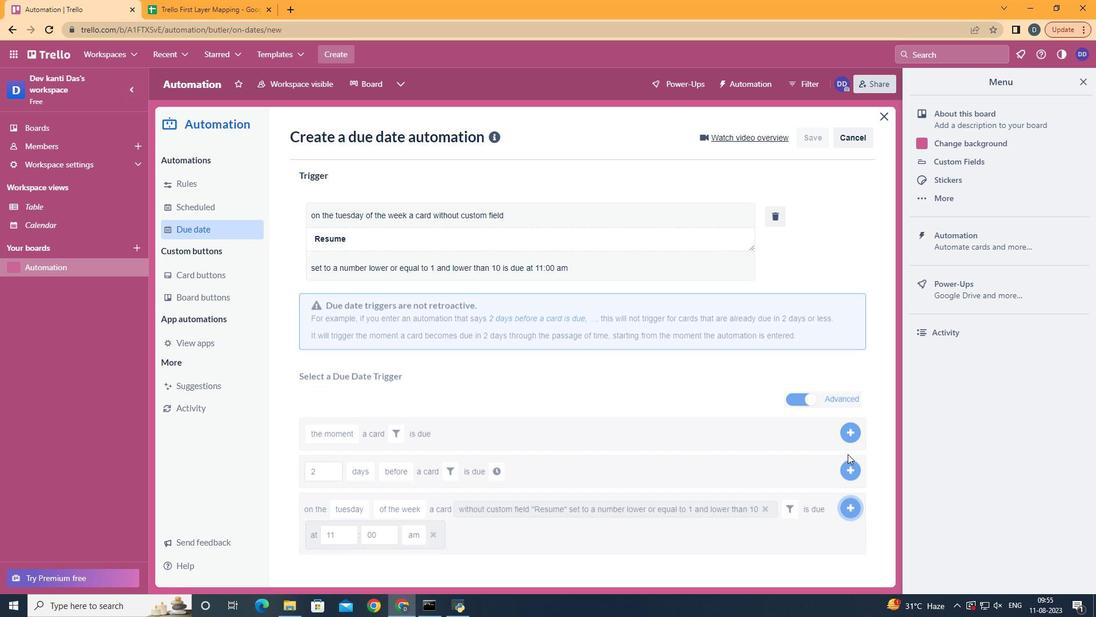 
